 Task: Select Retail. Add to cart, from Office Depot OfficeMax_x000D_
 for 3390 Emily Renzelli Boulevard, San Francisco, California 94103, Cell Number 831-612-1938, following items : Duracell® Coppertop AA Alkaline Batteries, Pack Of 8 [SKU:395615]_x000D_
 - 2, Altec Lansing 2.0 Nanobuds Truly Wireless Earbuds Purple [SKU:6627015]_x000D_
 - 3, Really Useful Box® Plastic Storage Container w/ Built-In Handles & Snap Lid, 4L, CLR [SKU:550455]_x000D_
 - 2, Logitech® Wireless, Full Size Keyboard, BLK, Ambidextrous Optical Mouse [SKU:814395]_x000D_
 - 2, Office Depot® Purified Water, 16.9 Oz, Case Of 24 Bottles [SKU:5833190]_x000D_
 - 1
Action: Mouse moved to (618, 119)
Screenshot: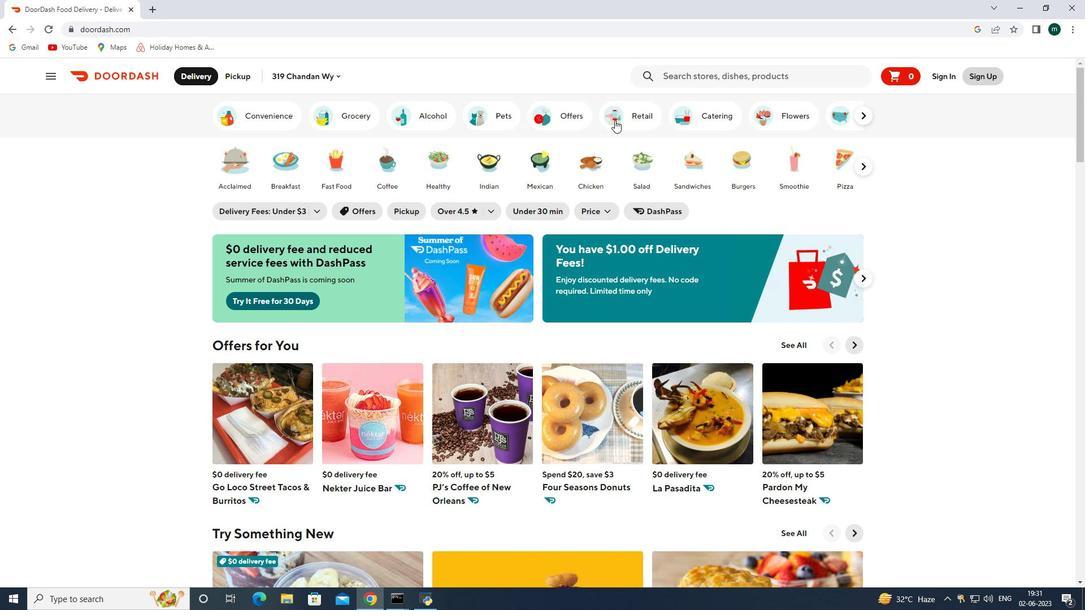 
Action: Mouse pressed left at (618, 119)
Screenshot: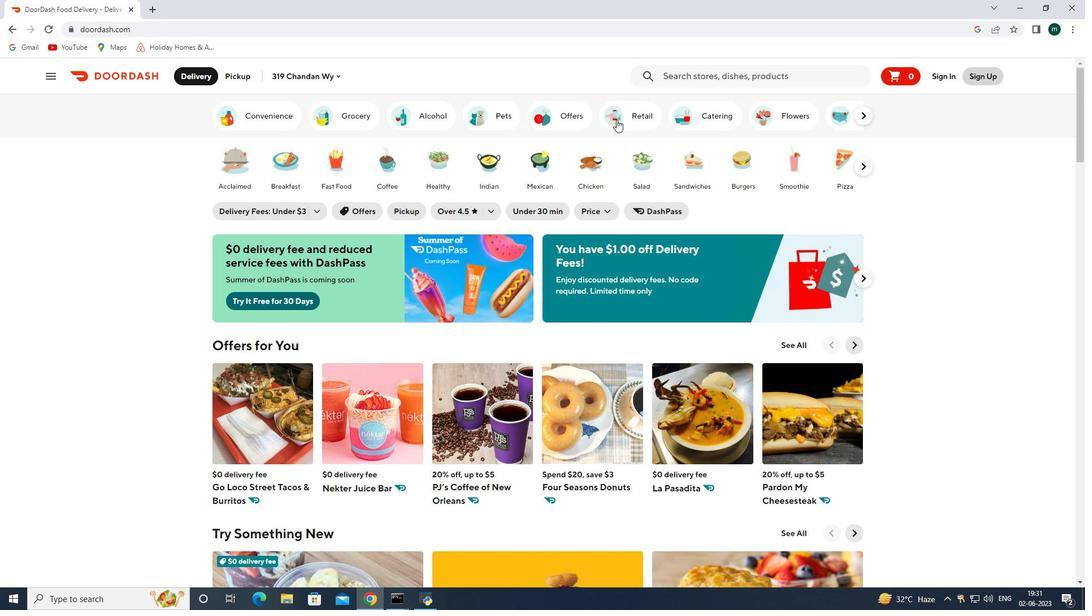 
Action: Mouse moved to (560, 363)
Screenshot: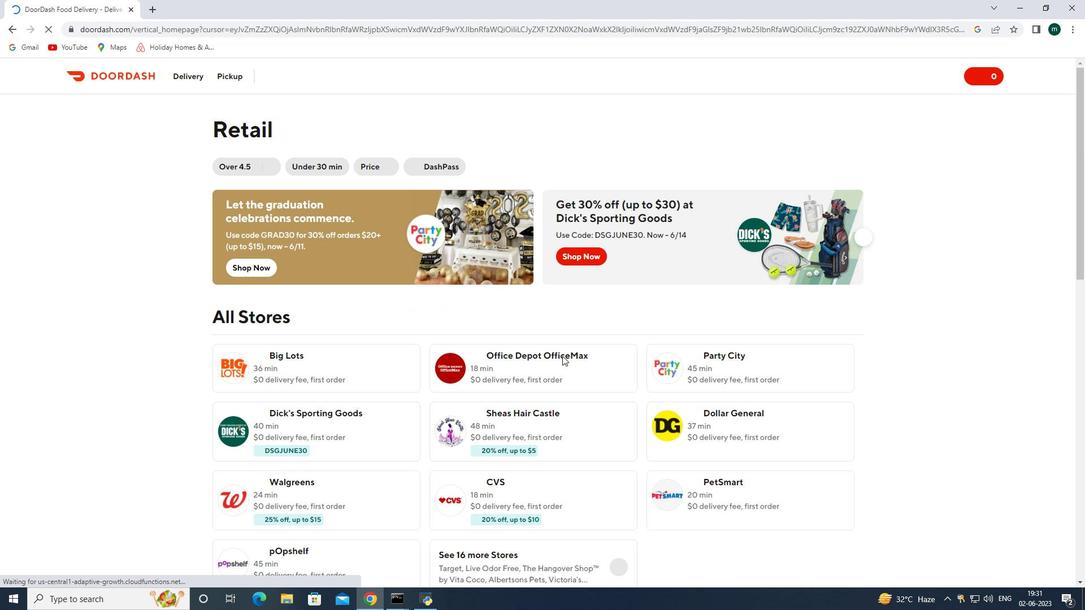
Action: Mouse pressed left at (560, 363)
Screenshot: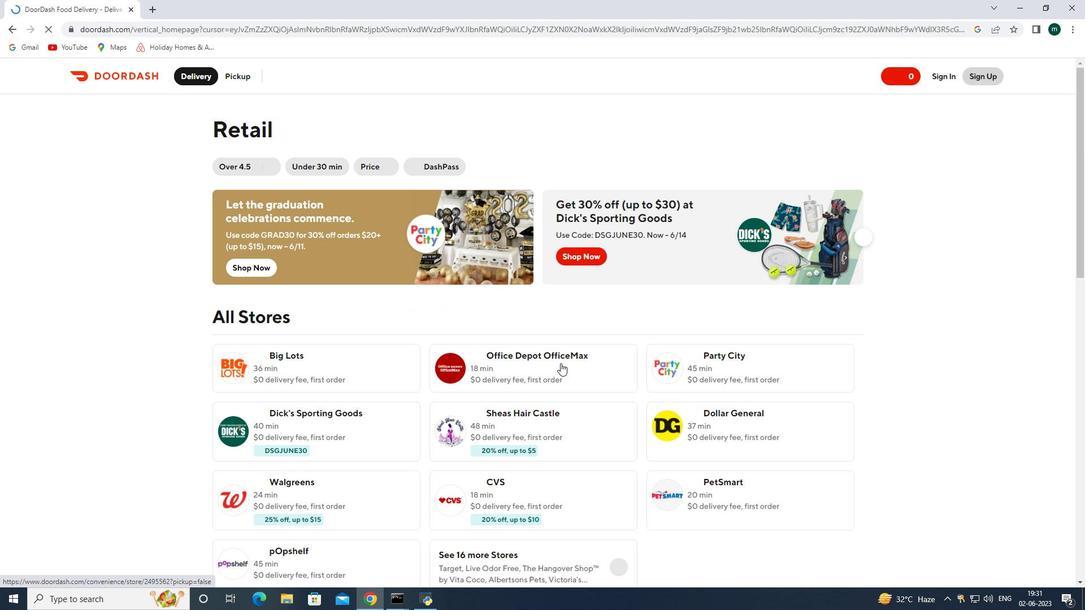 
Action: Mouse moved to (225, 75)
Screenshot: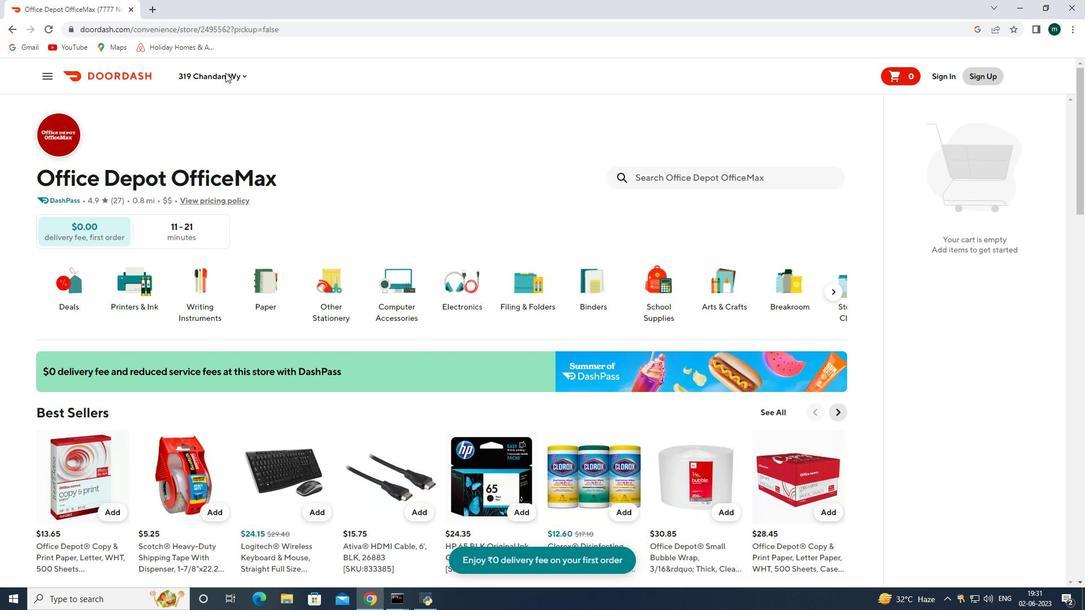 
Action: Mouse pressed left at (225, 75)
Screenshot: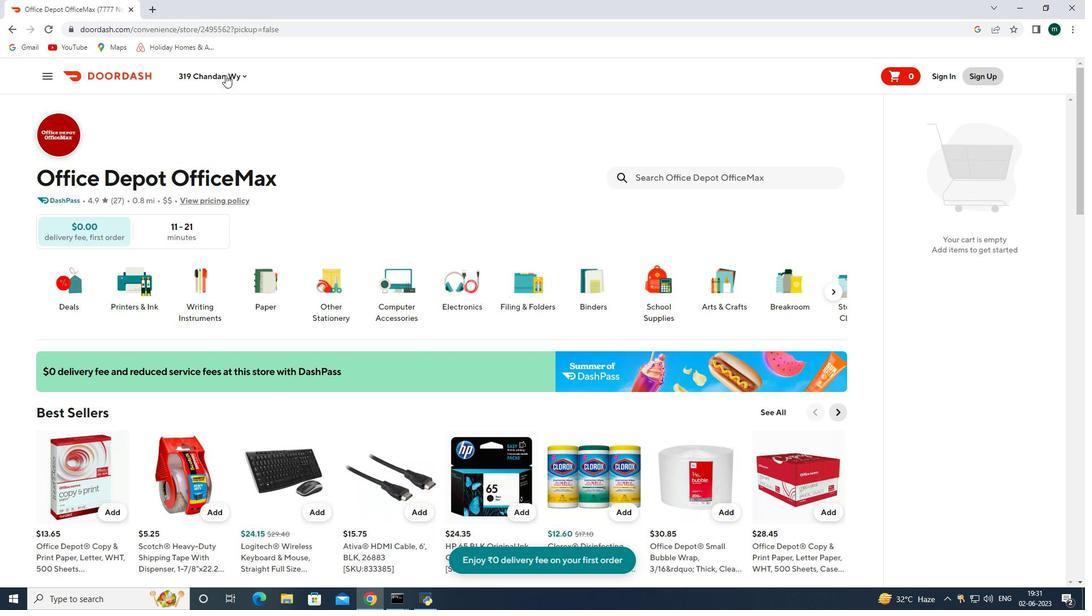 
Action: Mouse moved to (230, 119)
Screenshot: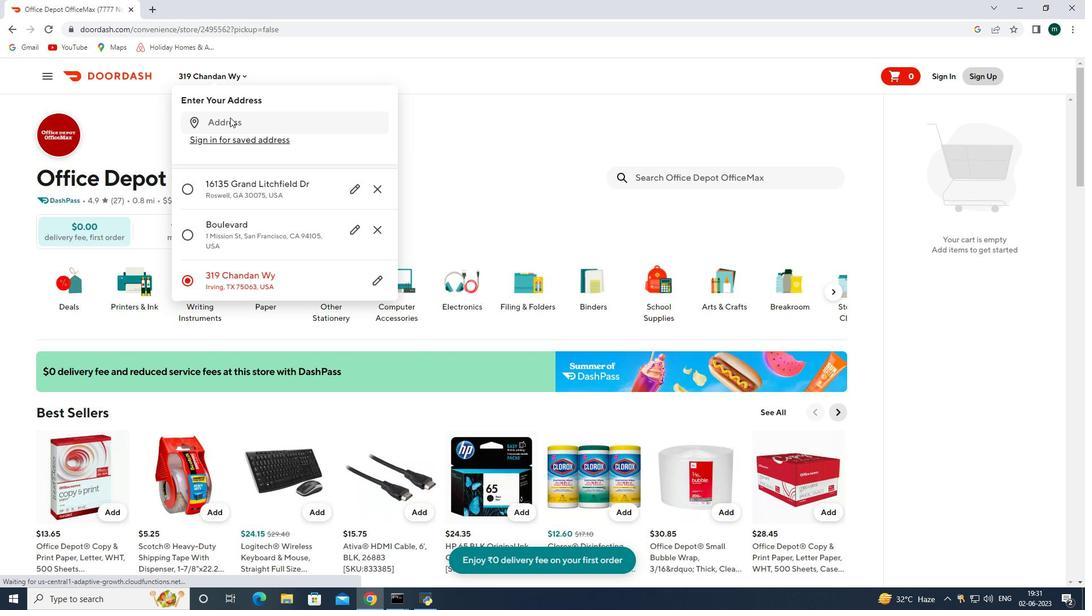 
Action: Mouse pressed left at (230, 119)
Screenshot: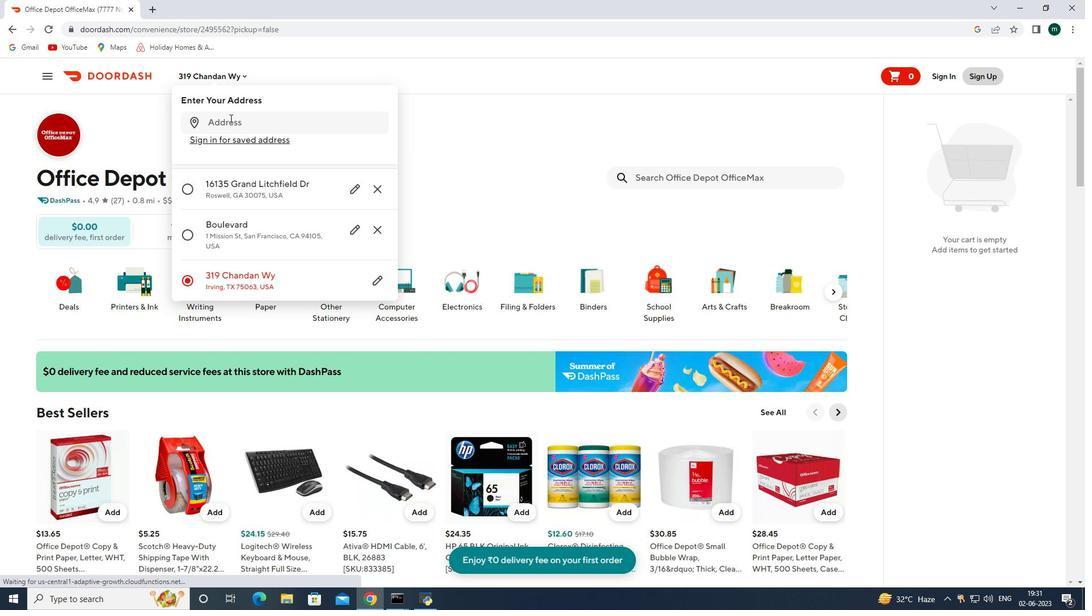 
Action: Key pressed 3390<Key.space>emily<Key.space>renzelli<Key.space>boulevard<Key.space>san<Key.space>francisco<Key.space>california<Key.space>94103<Key.enter>
Screenshot: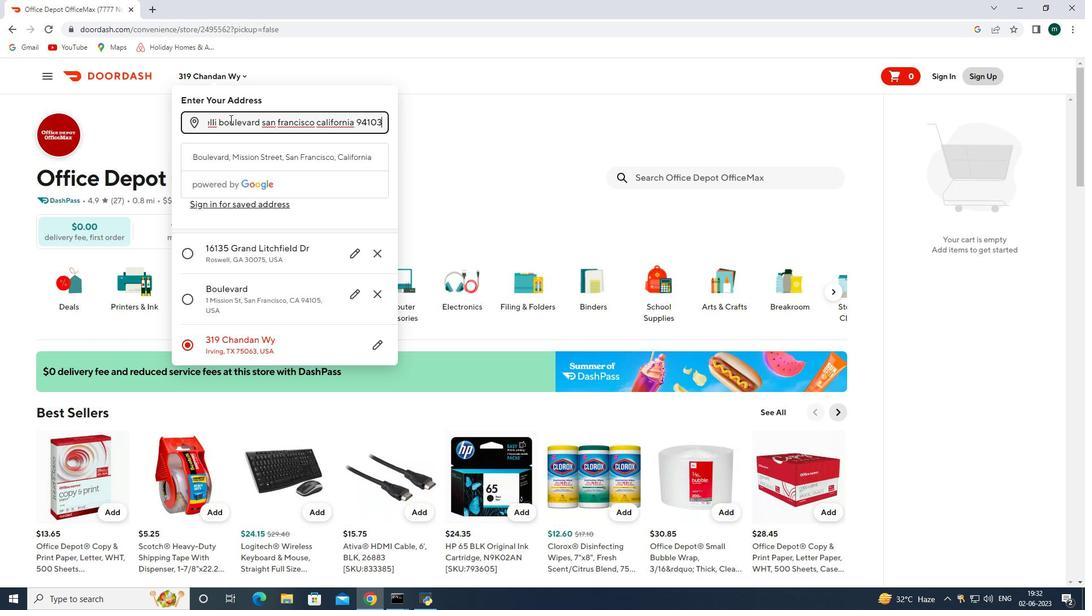 
Action: Mouse moved to (308, 378)
Screenshot: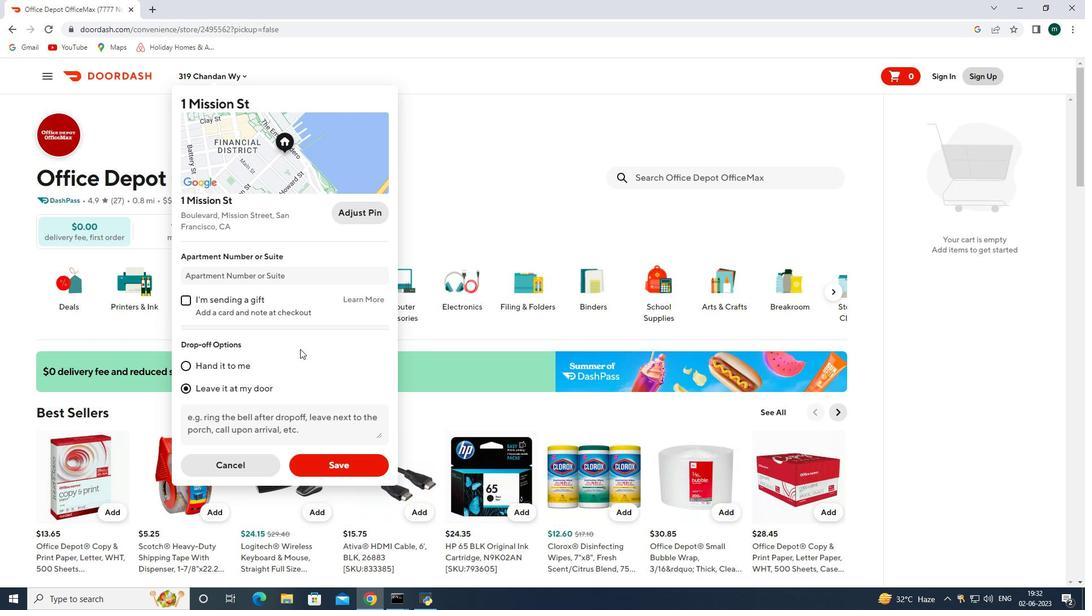 
Action: Mouse scrolled (308, 377) with delta (0, 0)
Screenshot: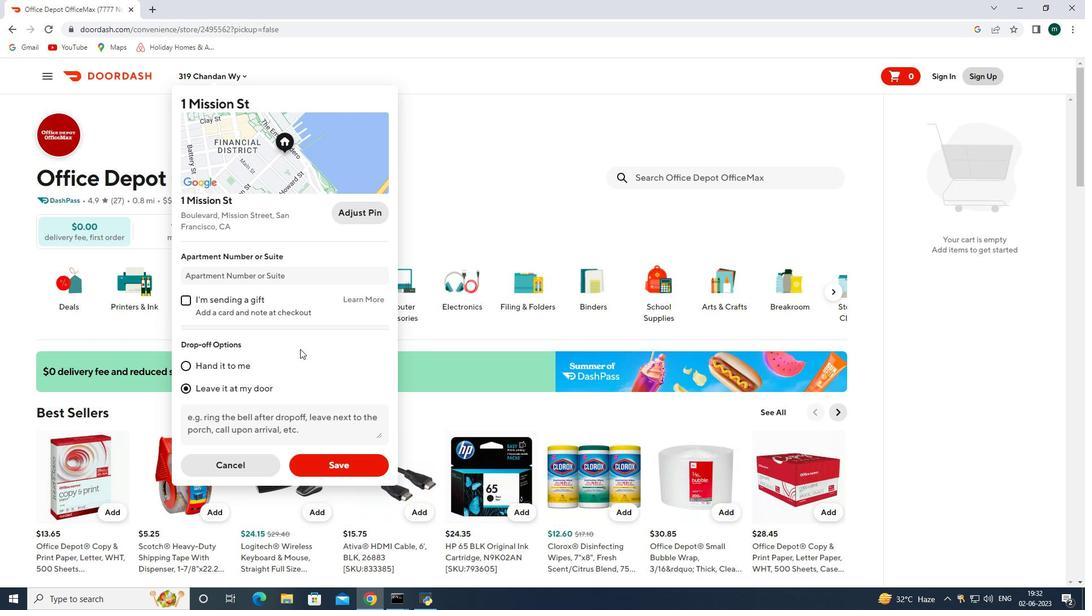 
Action: Mouse moved to (308, 386)
Screenshot: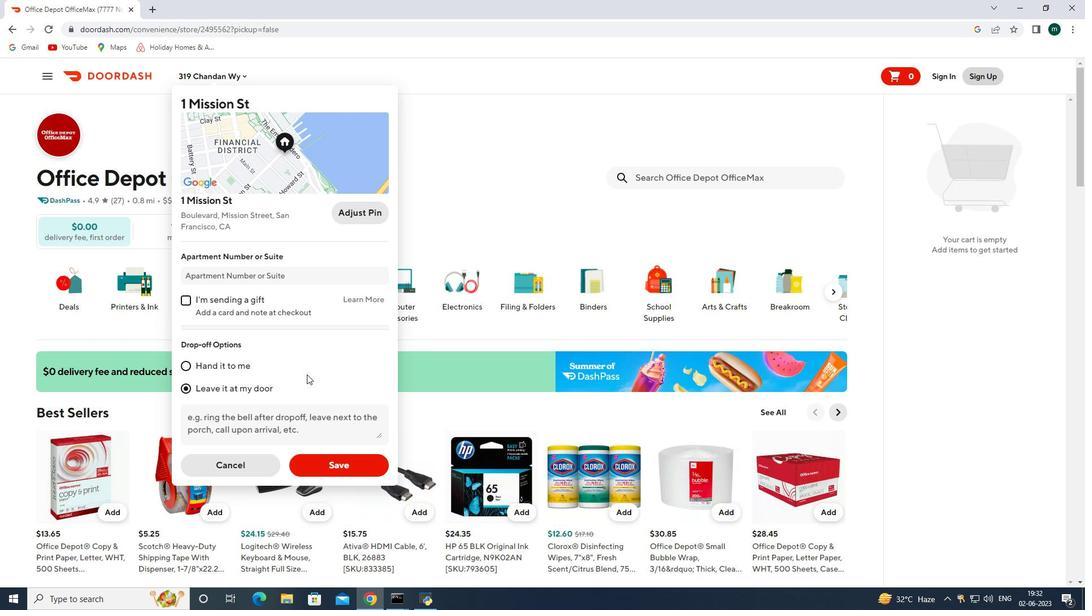 
Action: Mouse scrolled (308, 385) with delta (0, 0)
Screenshot: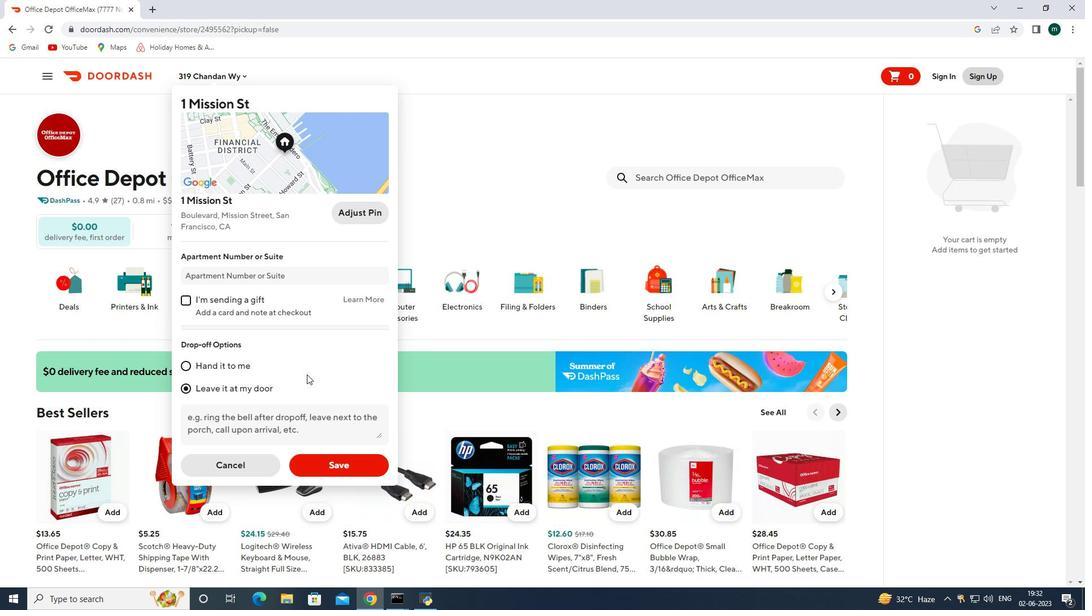 
Action: Mouse moved to (328, 459)
Screenshot: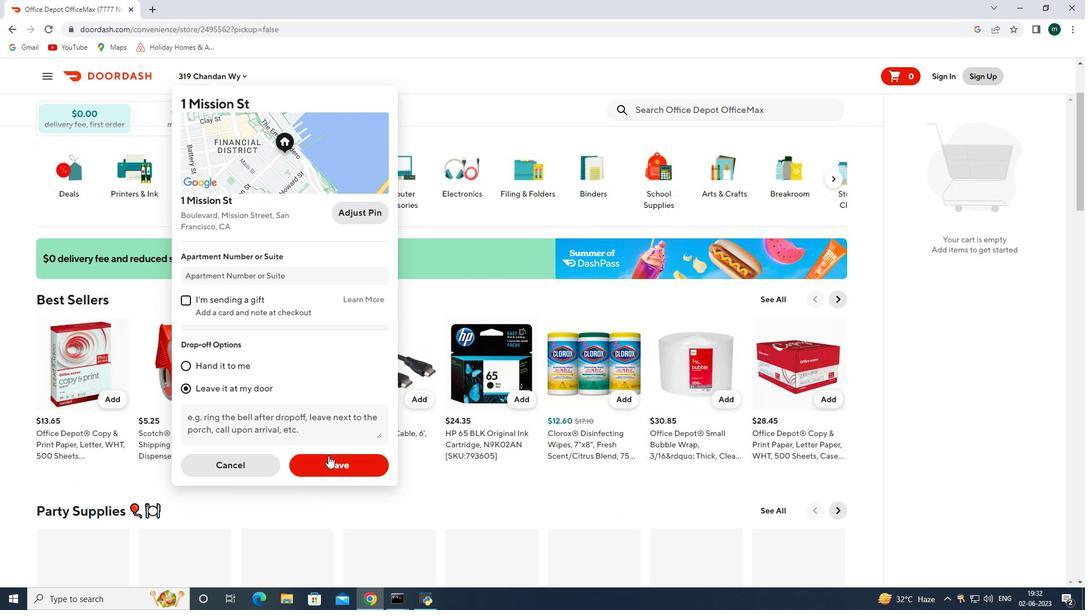 
Action: Mouse pressed left at (328, 459)
Screenshot: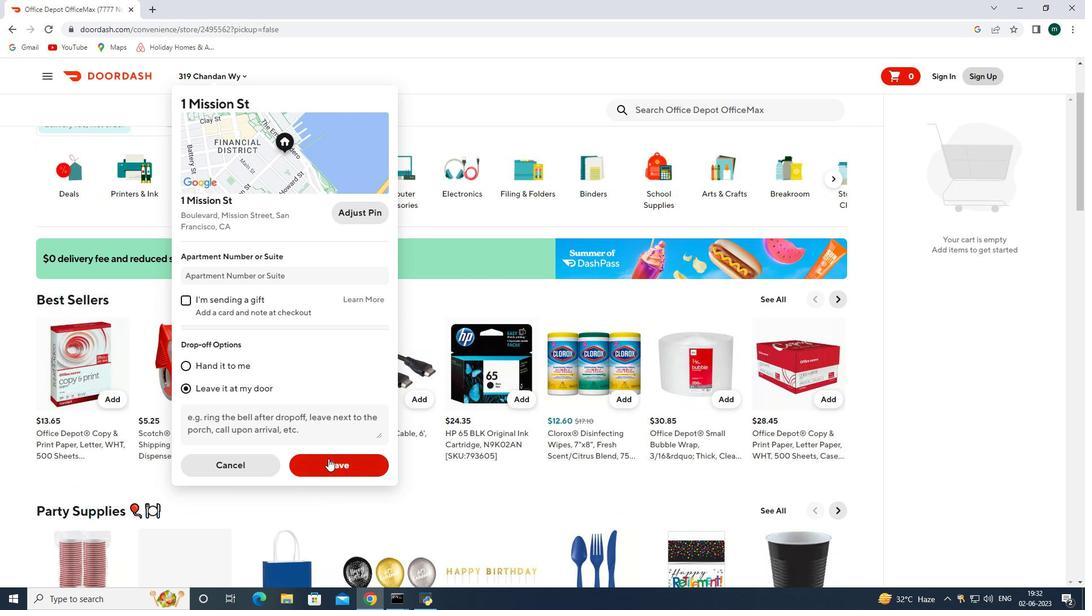 
Action: Mouse moved to (652, 111)
Screenshot: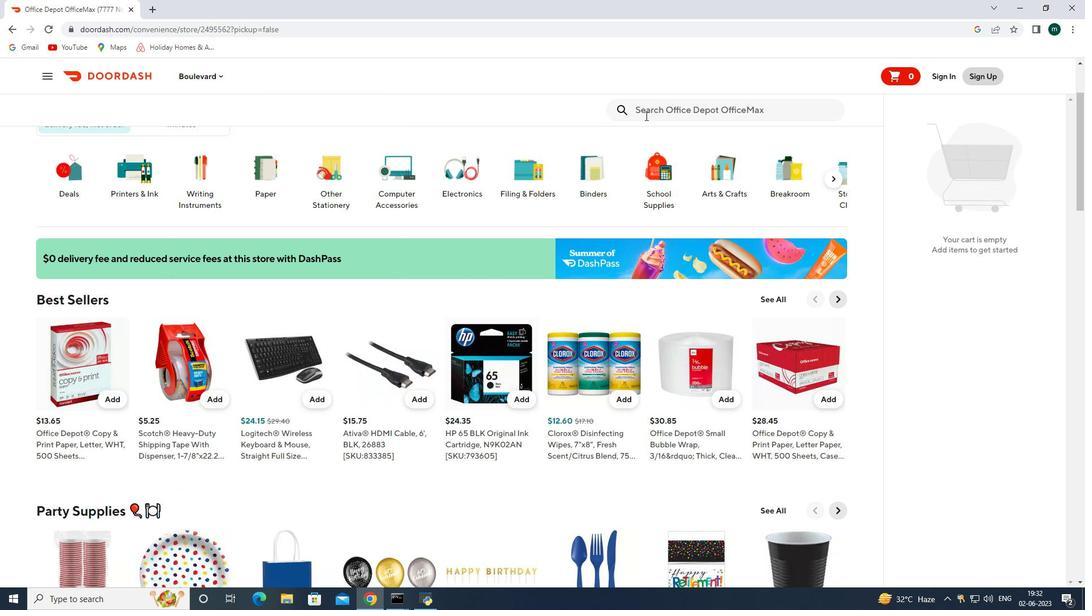 
Action: Mouse pressed left at (652, 111)
Screenshot: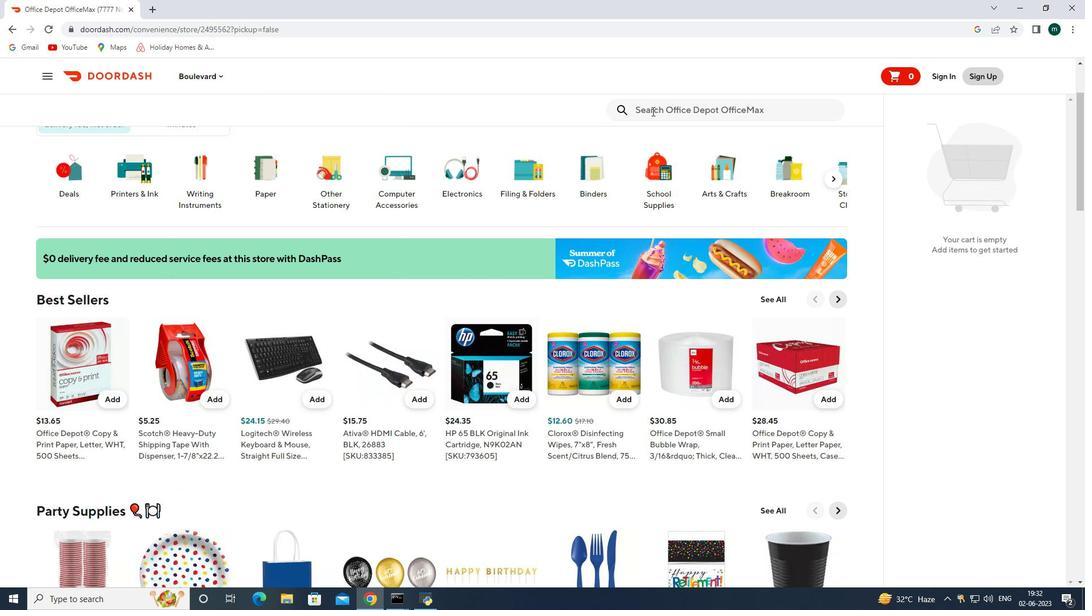 
Action: Key pressed duracell<Key.space>coppertop<Key.space>aa<Key.space>alkaline<Key.space>batteries<Key.space>pack<Key.space>of<Key.space>8<Key.enter>
Screenshot: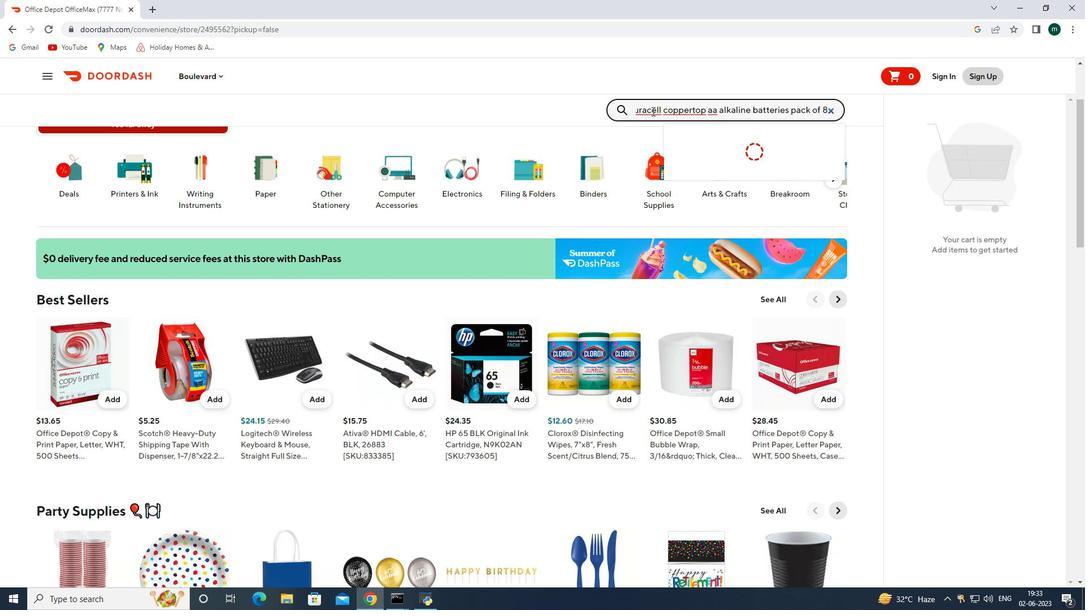
Action: Mouse moved to (113, 288)
Screenshot: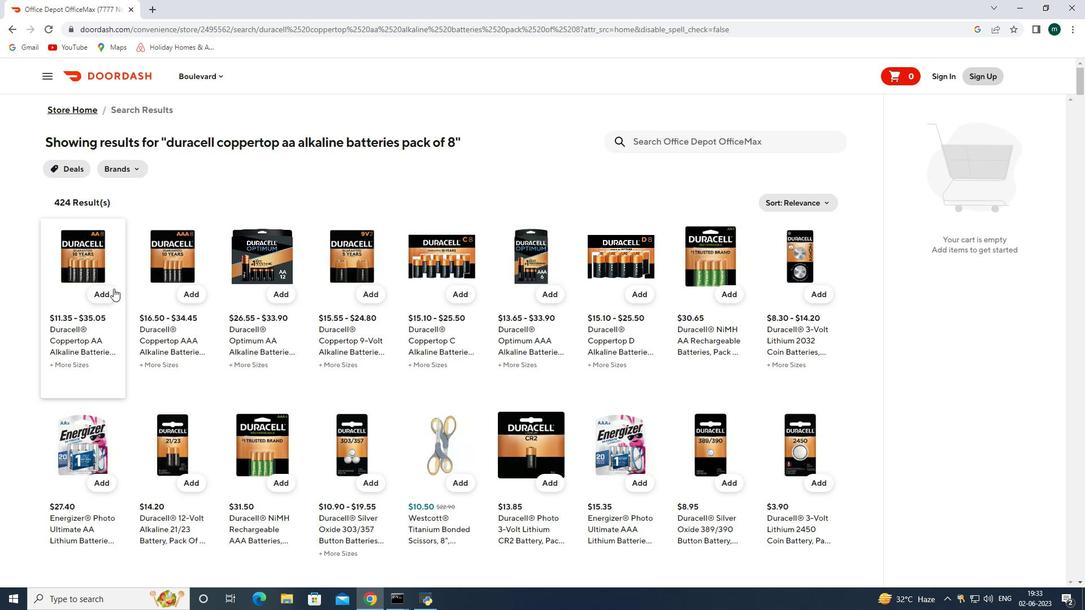 
Action: Mouse pressed left at (113, 288)
Screenshot: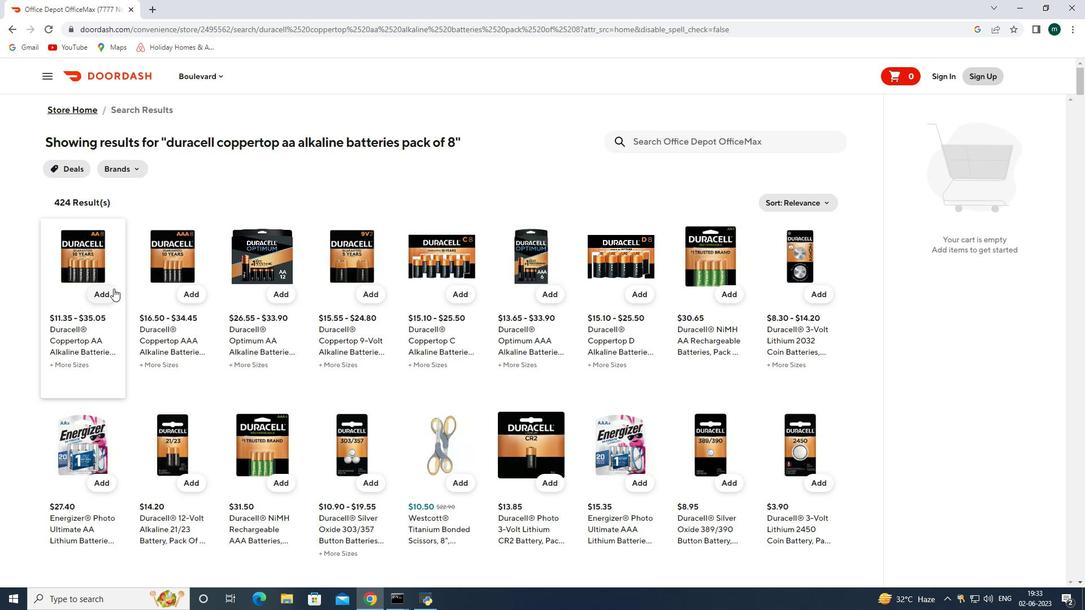 
Action: Mouse moved to (106, 292)
Screenshot: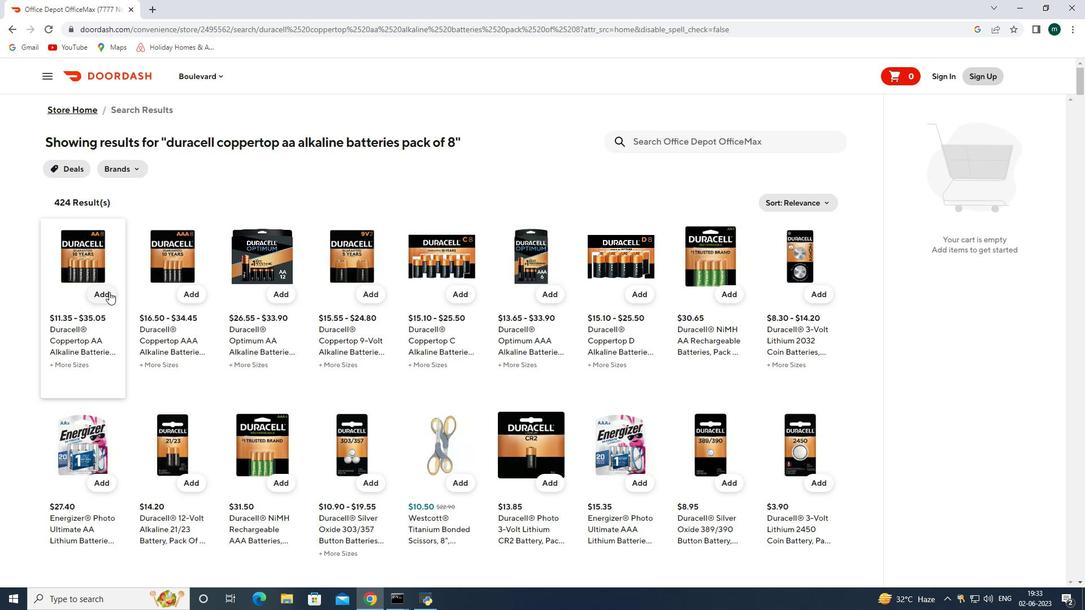 
Action: Mouse pressed left at (106, 292)
Screenshot: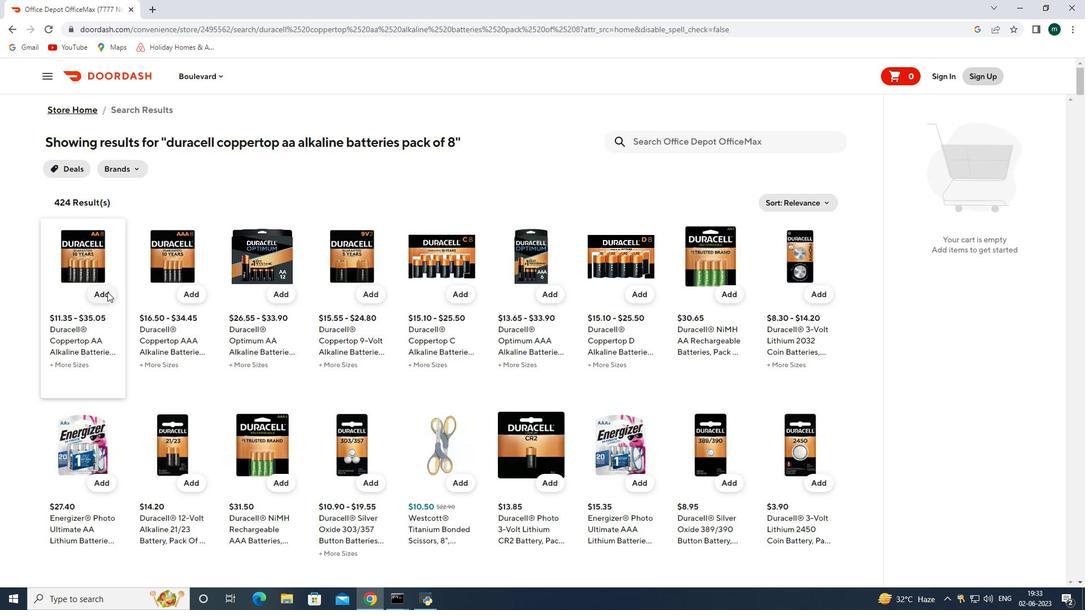 
Action: Mouse pressed left at (106, 292)
Screenshot: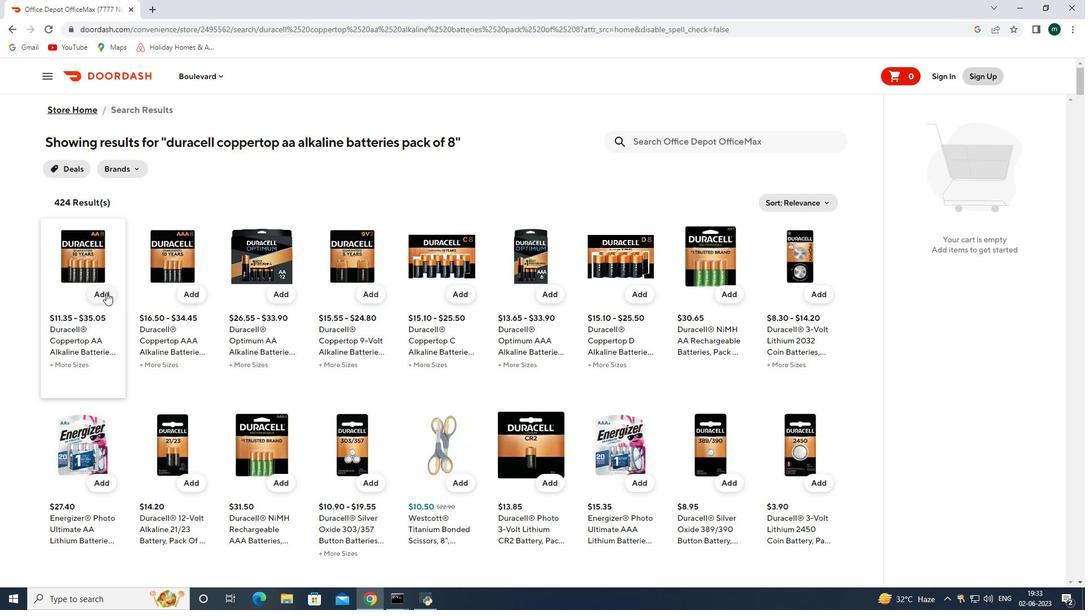 
Action: Mouse moved to (771, 563)
Screenshot: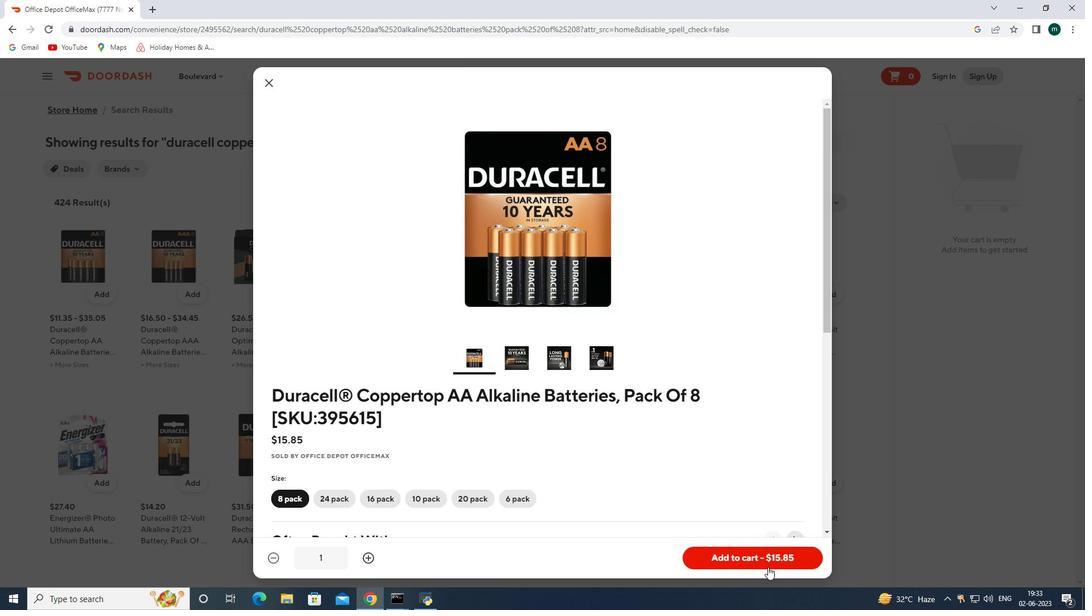
Action: Mouse pressed left at (771, 563)
Screenshot: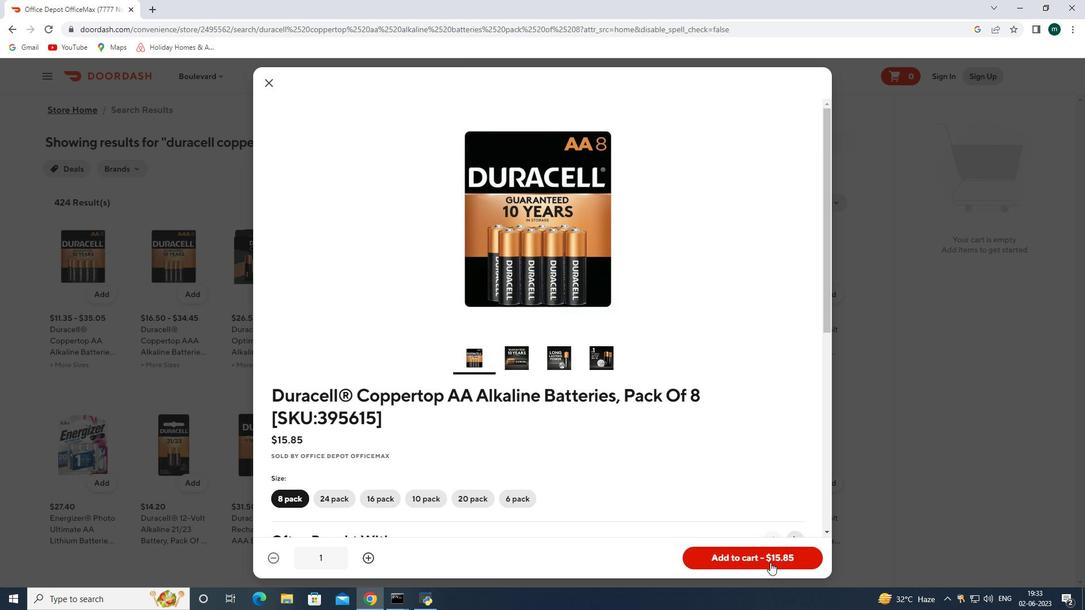 
Action: Mouse moved to (1044, 195)
Screenshot: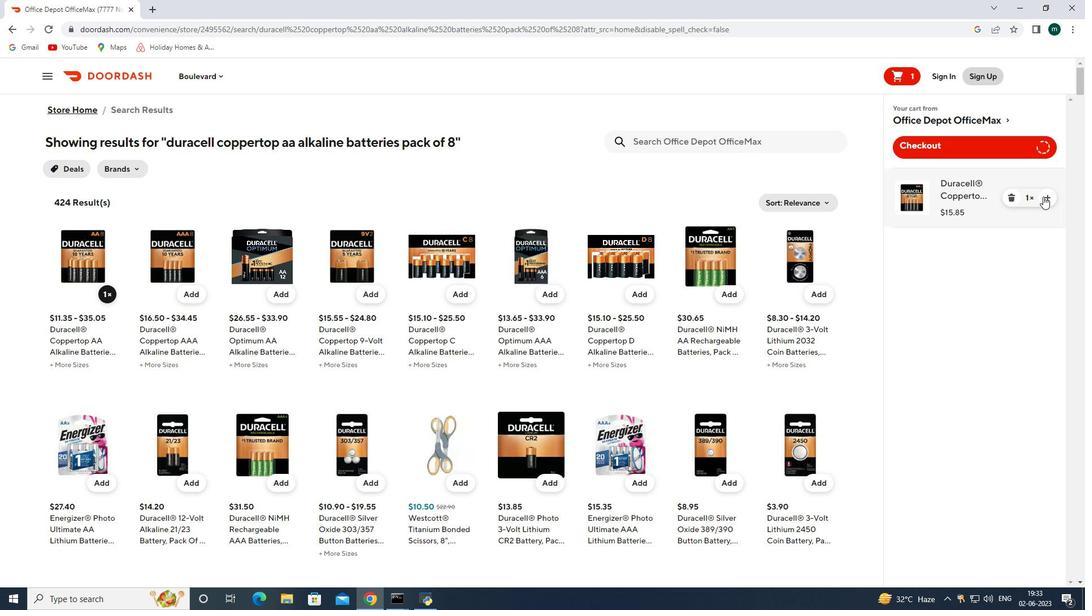 
Action: Mouse pressed left at (1044, 195)
Screenshot: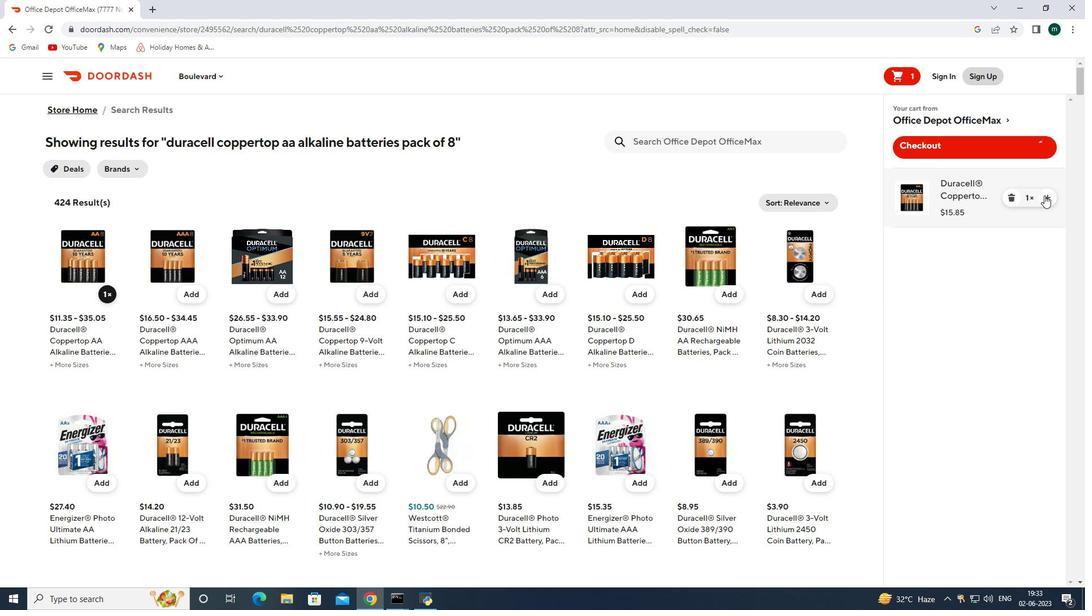 
Action: Mouse moved to (683, 141)
Screenshot: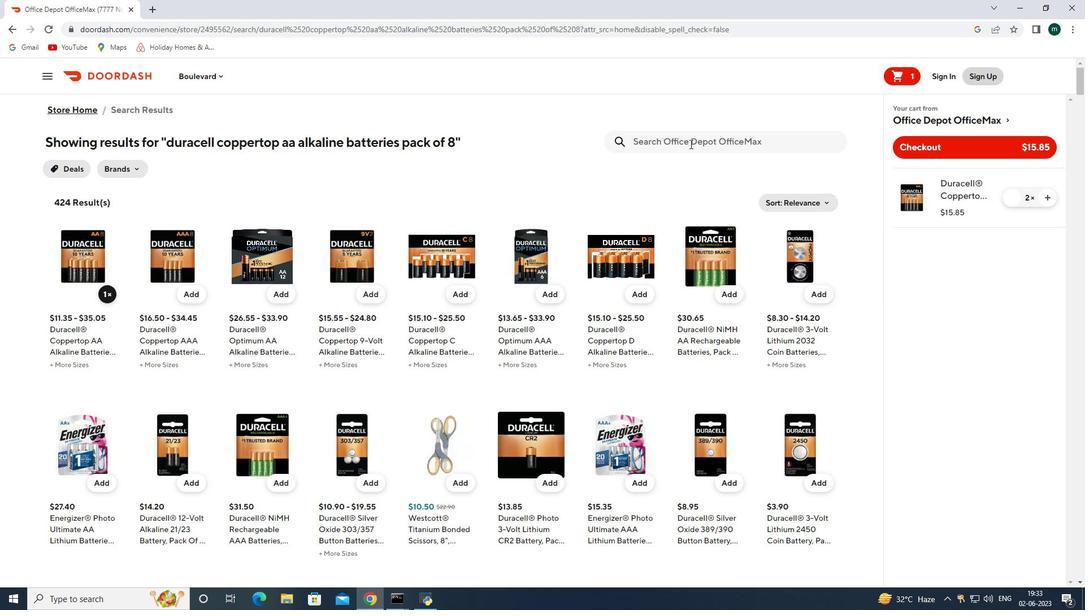 
Action: Mouse pressed left at (683, 141)
Screenshot: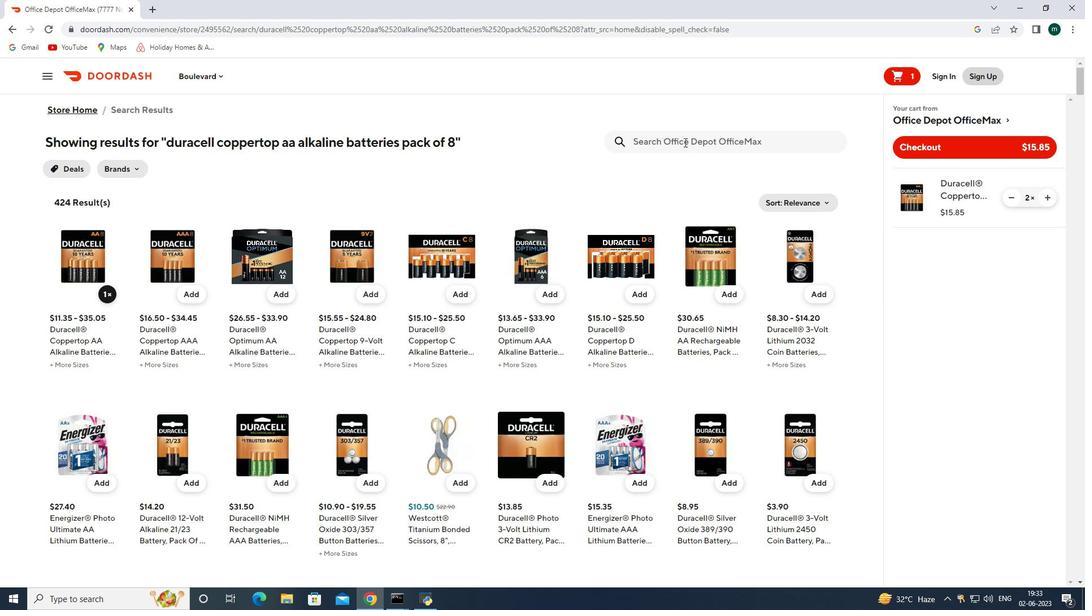 
Action: Key pressed altec<Key.space>lansing<Key.space>2.0<Key.space>nanobuds<Key.space>truly<Key.space>wireless<Key.space>earbuds<Key.space>purplr<Key.enter>
Screenshot: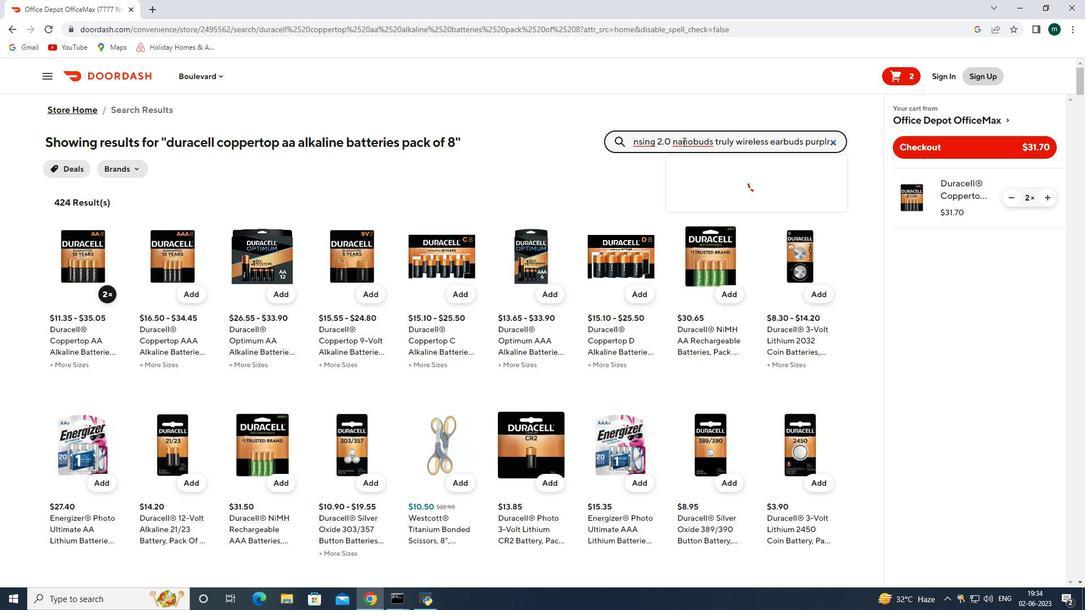 
Action: Mouse moved to (110, 294)
Screenshot: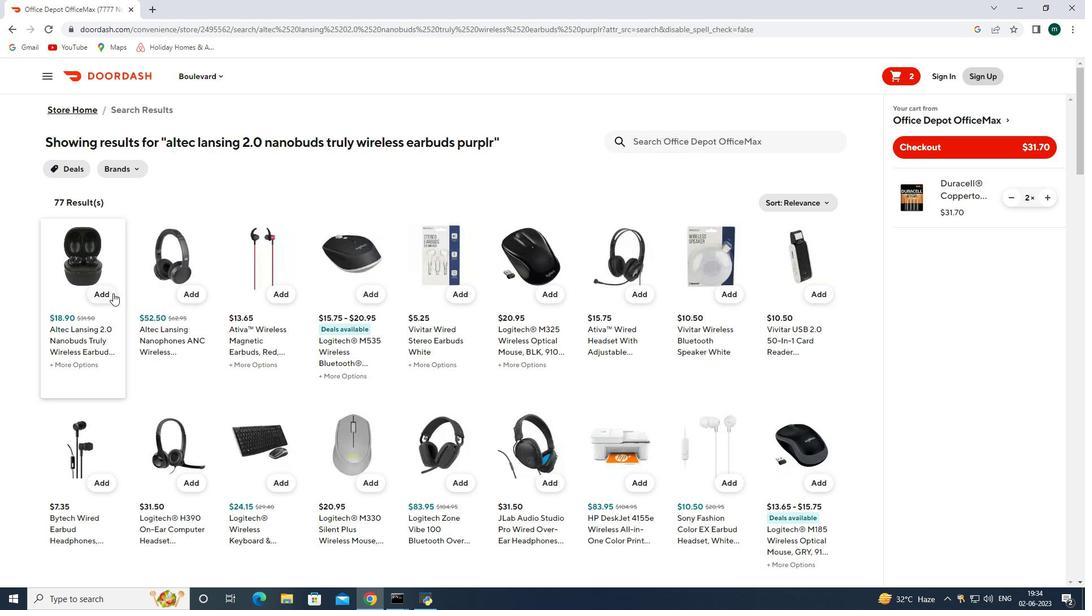 
Action: Mouse pressed left at (110, 294)
Screenshot: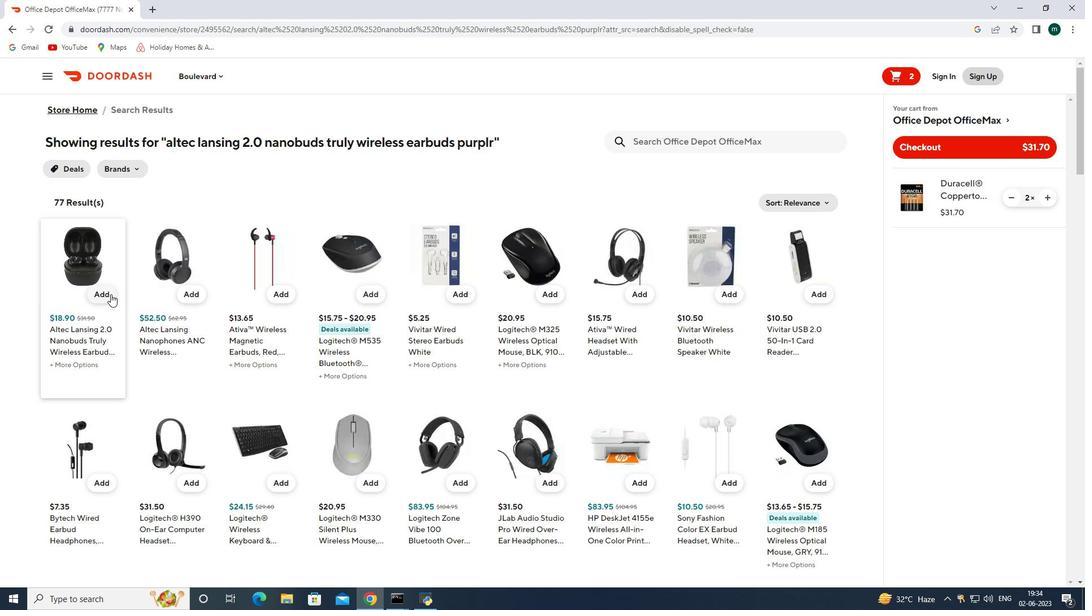 
Action: Mouse moved to (727, 554)
Screenshot: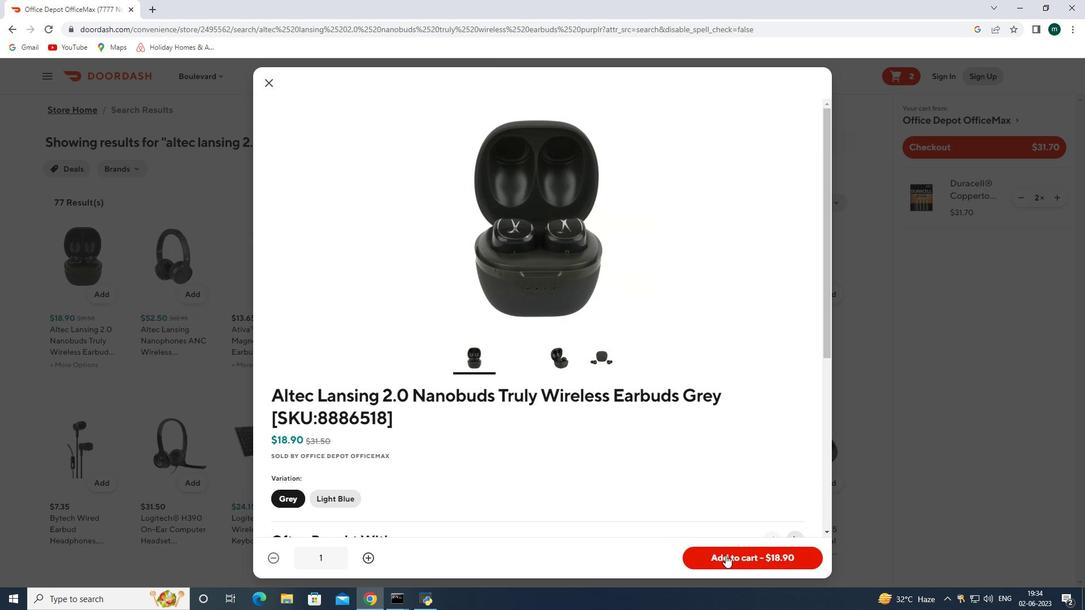 
Action: Mouse pressed left at (727, 554)
Screenshot: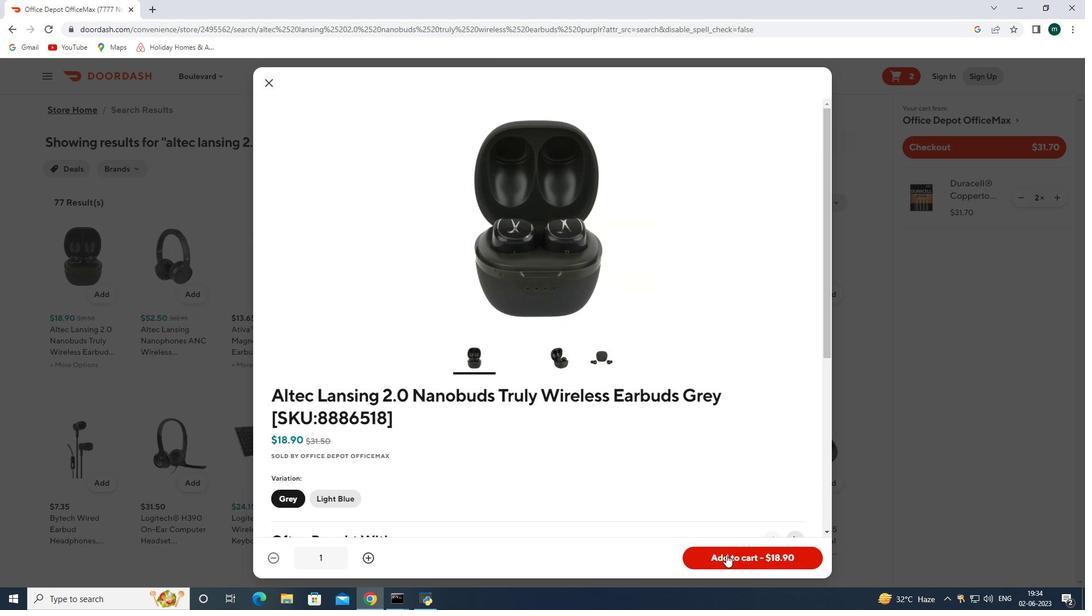
Action: Mouse moved to (1051, 253)
Screenshot: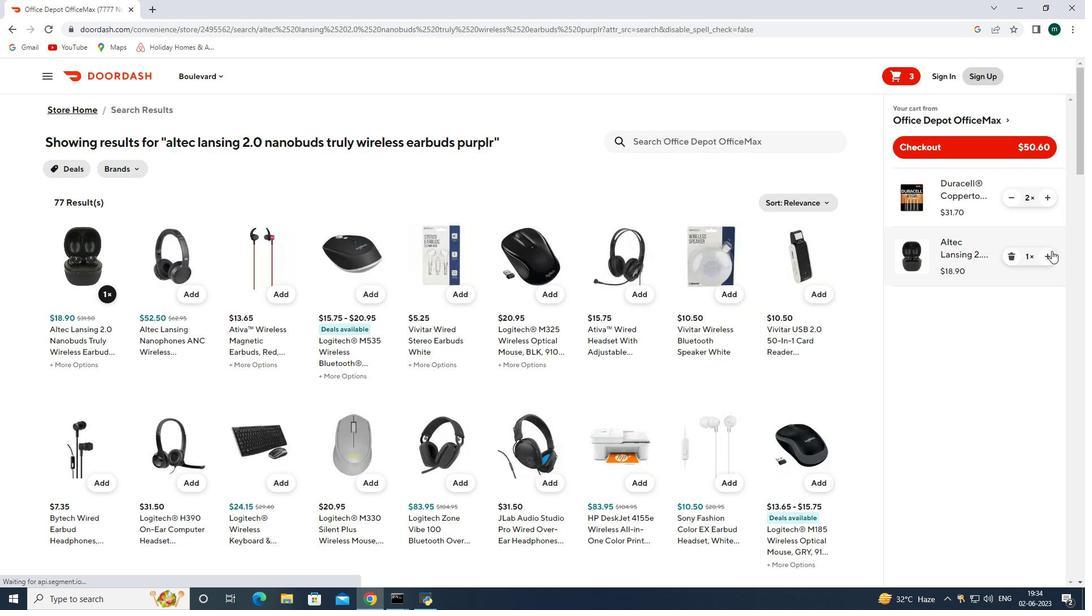 
Action: Mouse pressed left at (1051, 253)
Screenshot: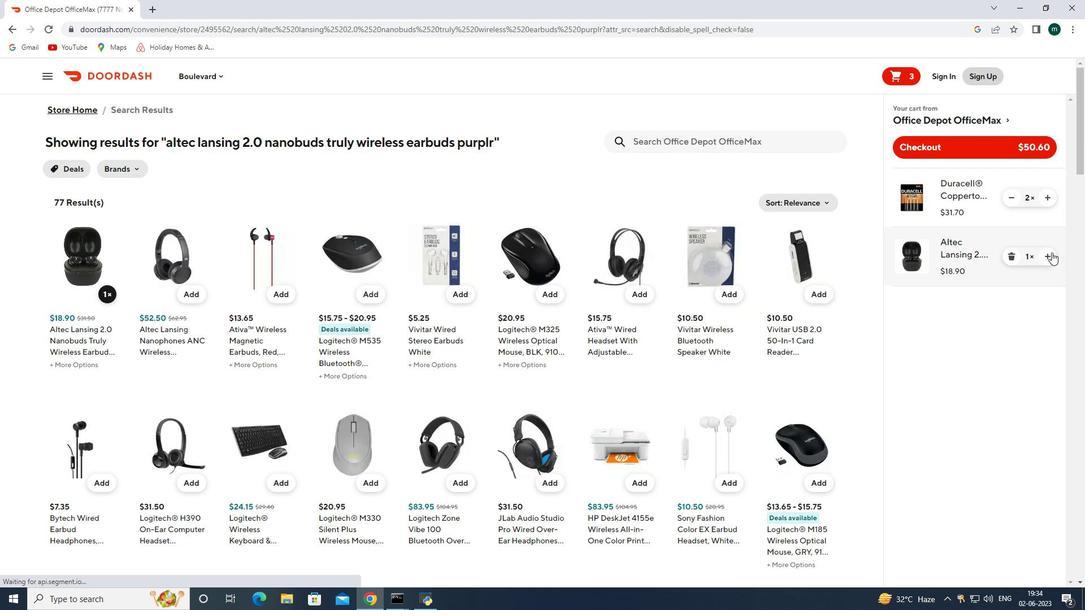 
Action: Mouse pressed left at (1051, 253)
Screenshot: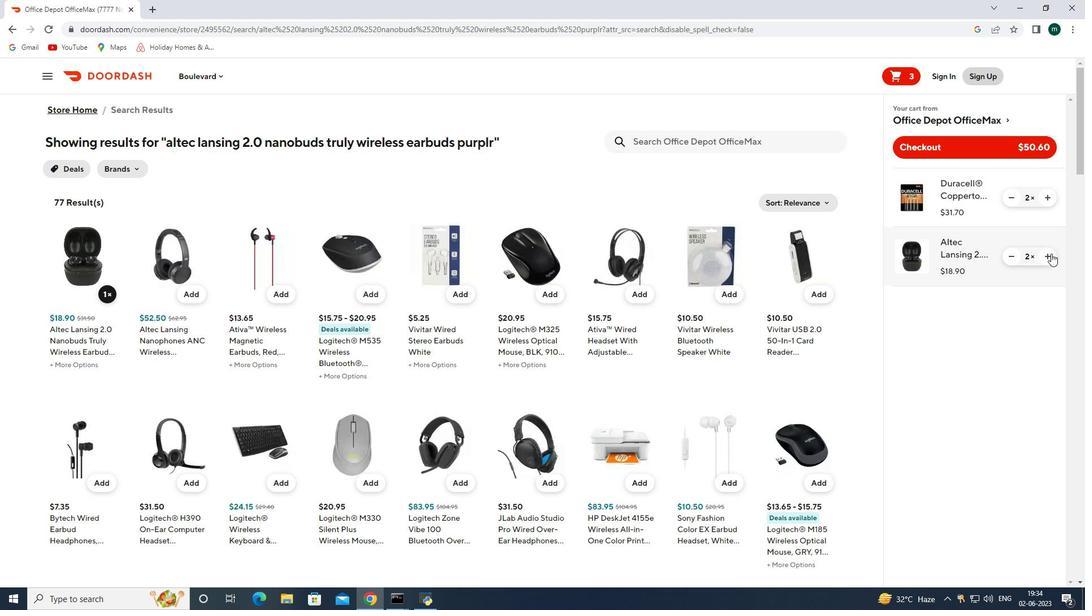 
Action: Mouse moved to (647, 143)
Screenshot: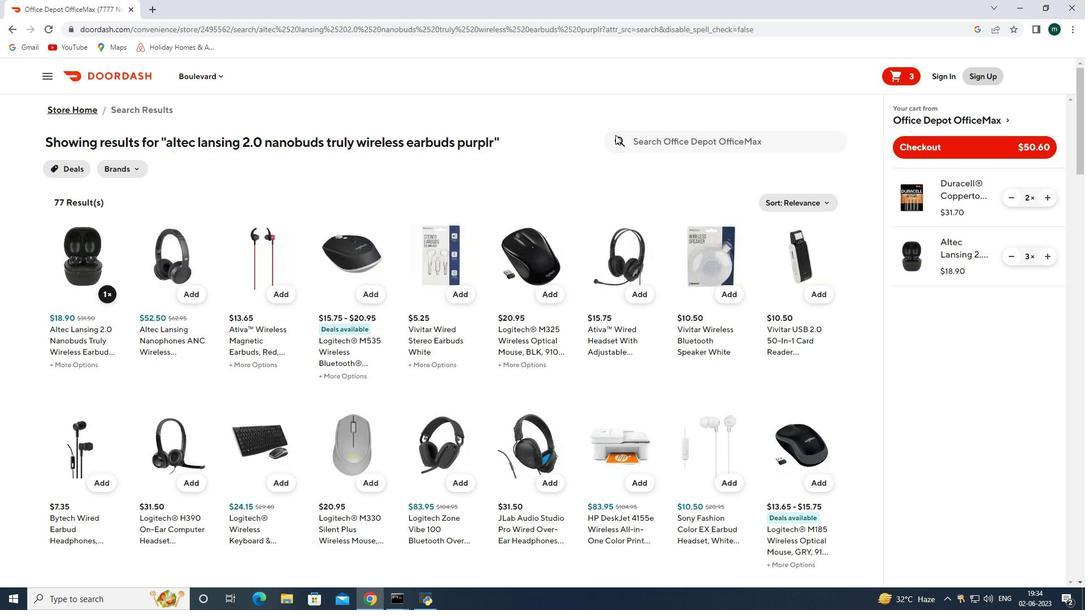 
Action: Mouse pressed left at (647, 143)
Screenshot: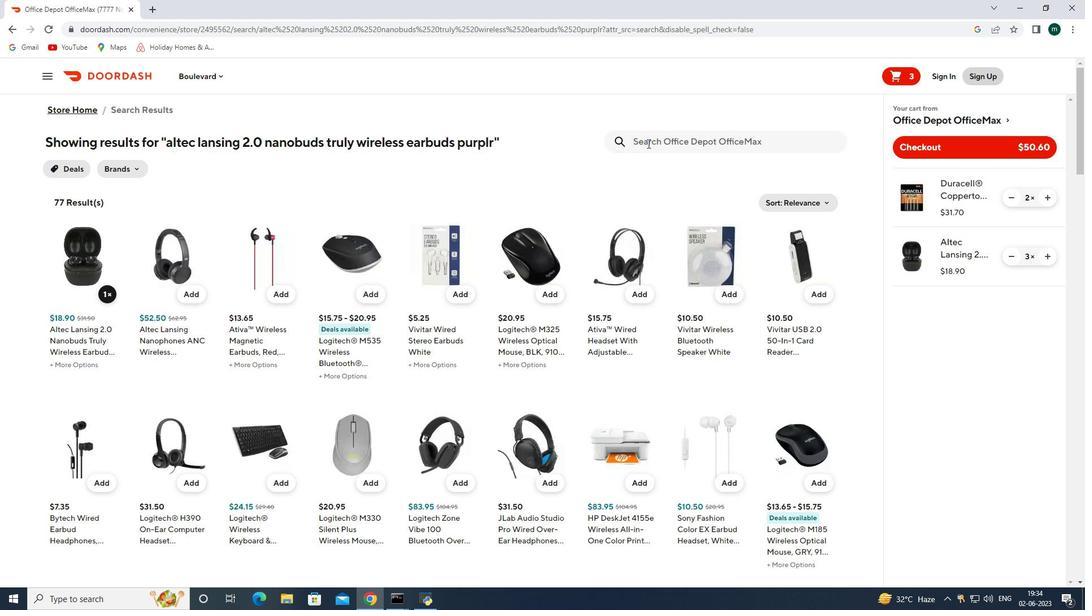 
Action: Key pressed really<Key.space>useful<Key.space>box<Key.space>plastic<Key.space>str<Key.backspace>orage<Key.space>conti<Key.backspace>ainer<Key.space>w<Key.space>bultin<Key.space>handls<Key.backspace>es<Key.space>and<Key.space>snap<Key.space>lid<Key.space>4l<Key.space>clr<Key.space><Key.enter>
Screenshot: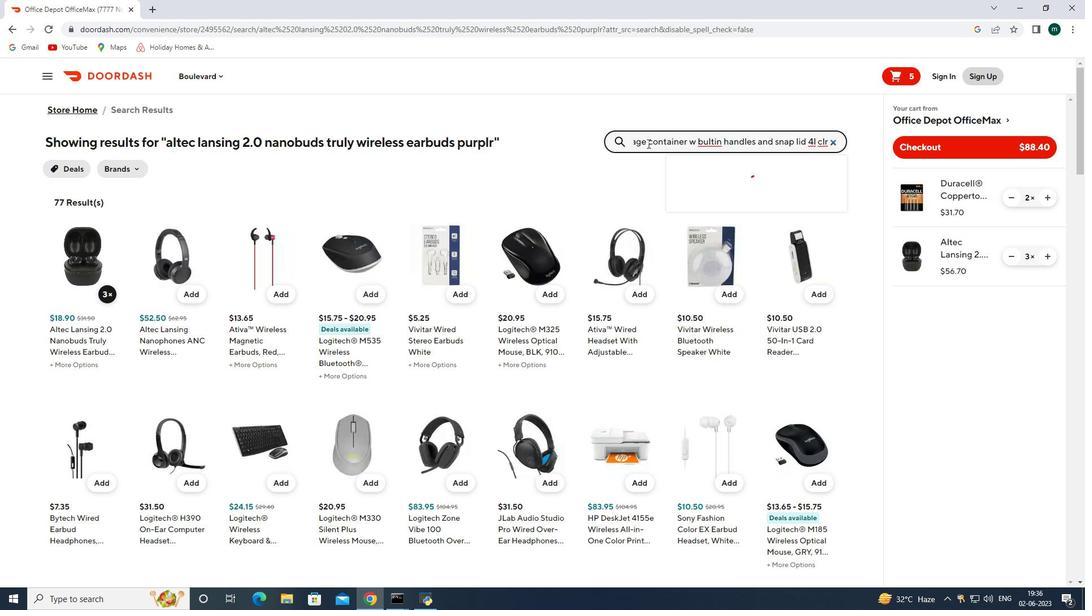 
Action: Mouse moved to (105, 306)
Screenshot: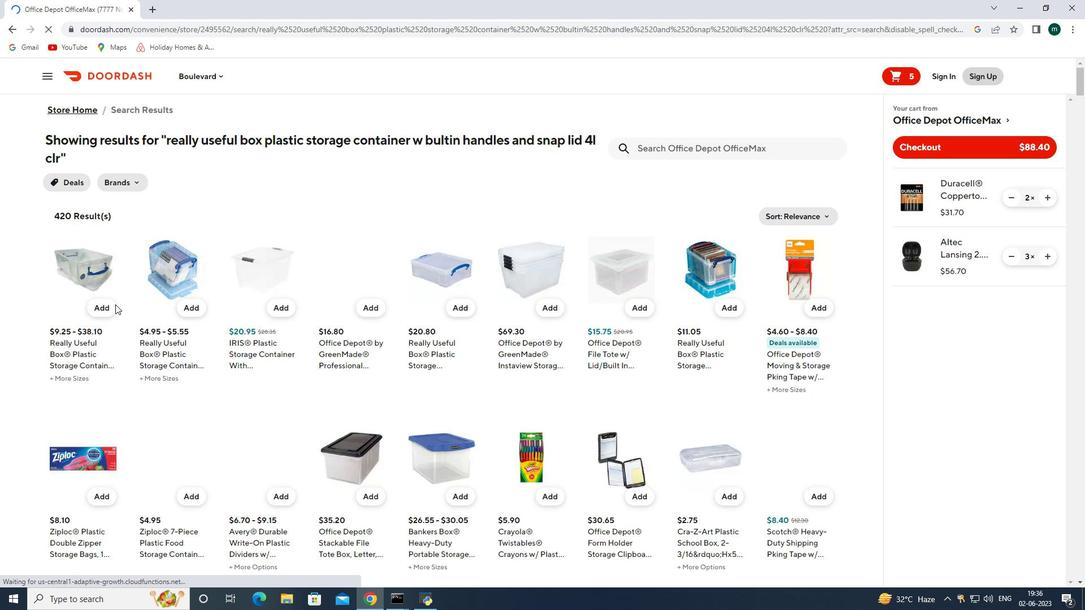 
Action: Mouse pressed left at (105, 306)
Screenshot: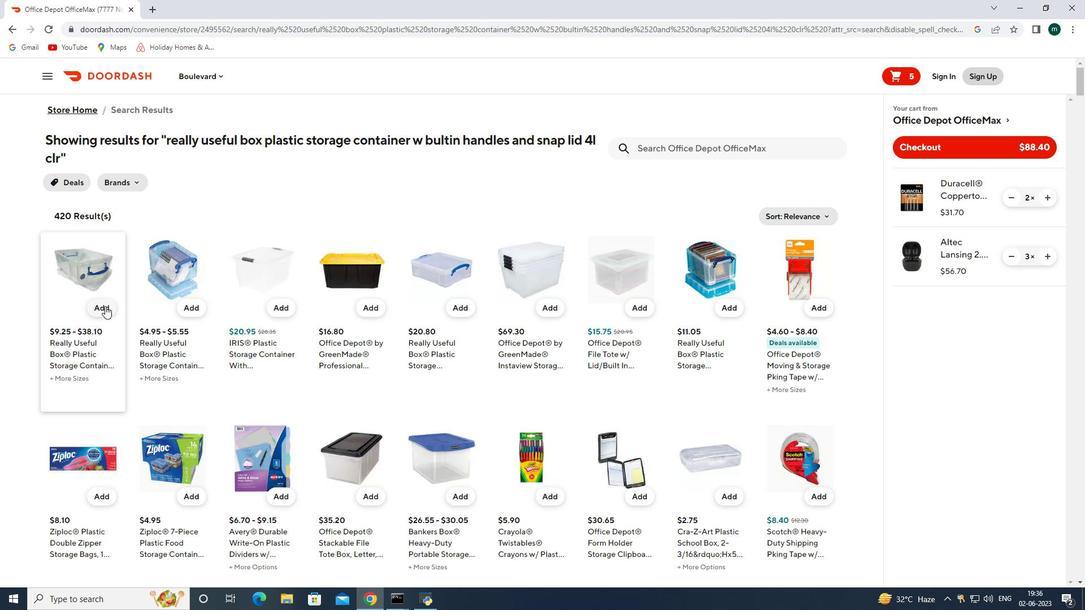 
Action: Mouse moved to (751, 553)
Screenshot: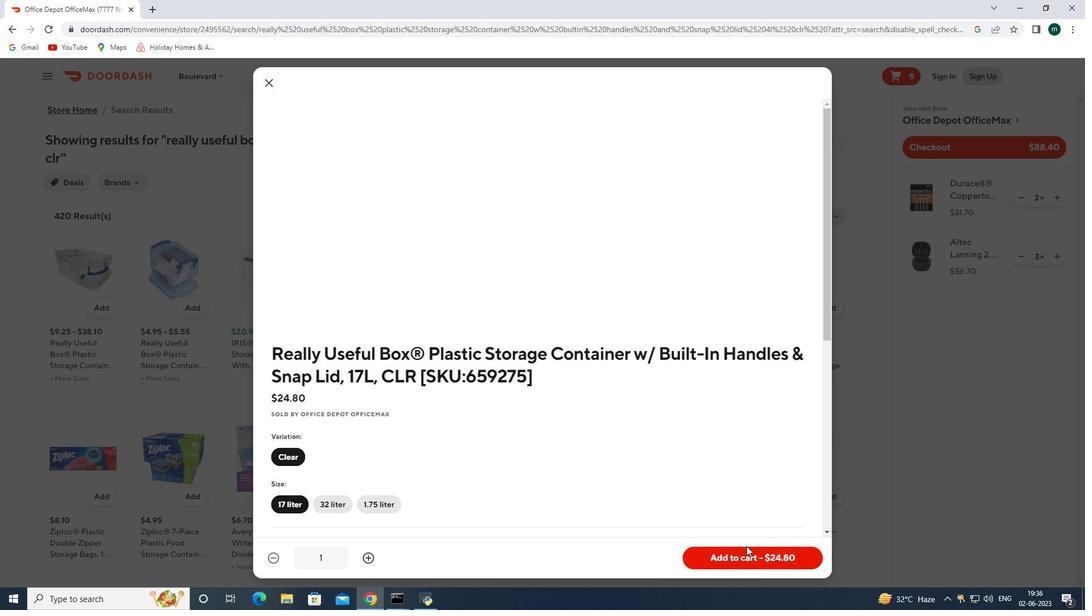 
Action: Mouse pressed left at (751, 553)
Screenshot: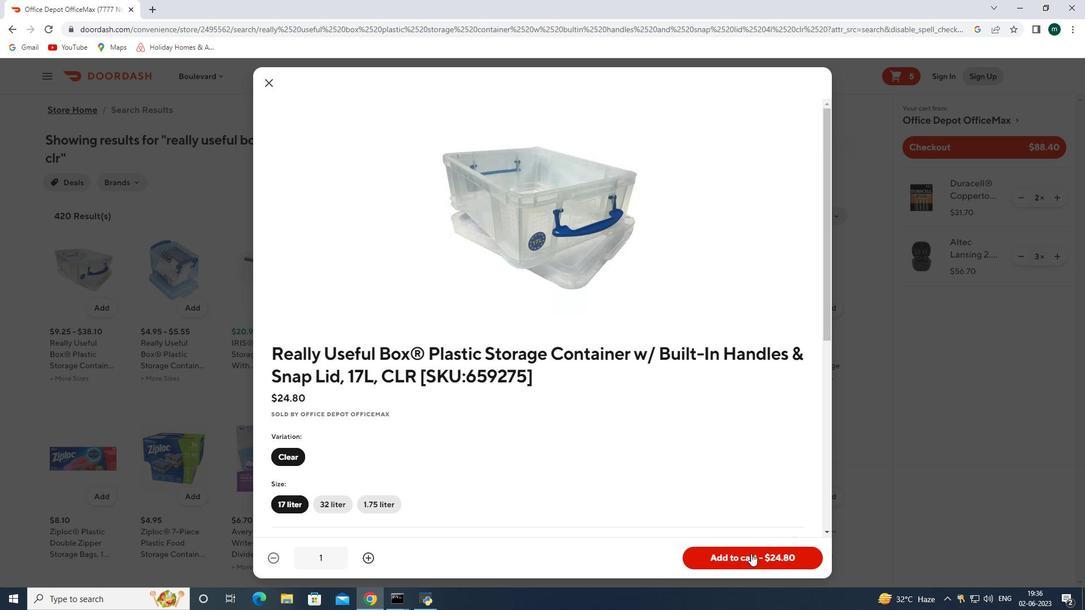 
Action: Mouse moved to (1048, 318)
Screenshot: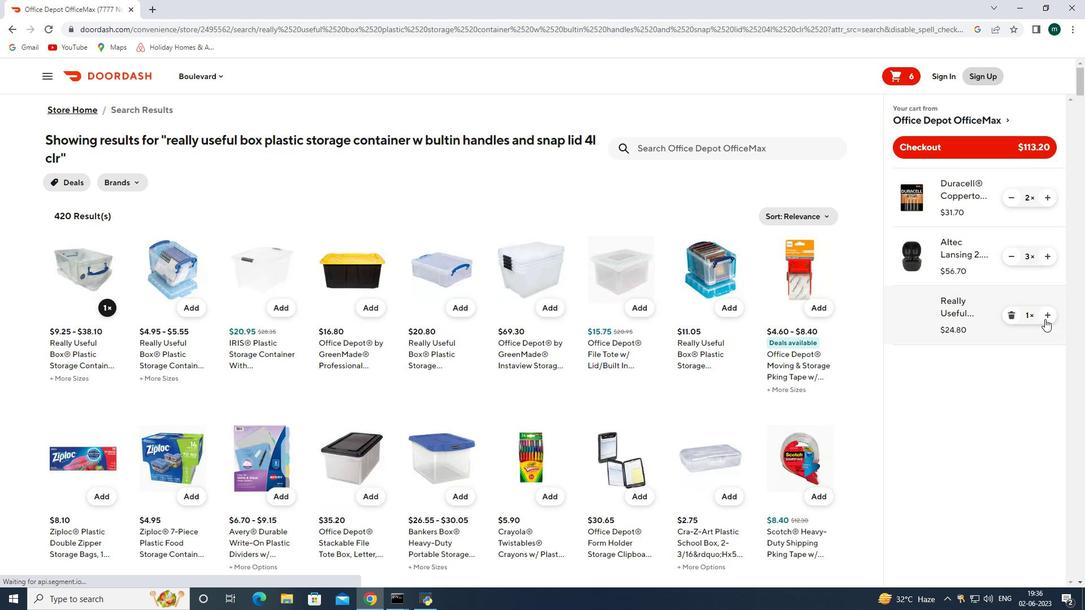 
Action: Mouse pressed left at (1048, 318)
Screenshot: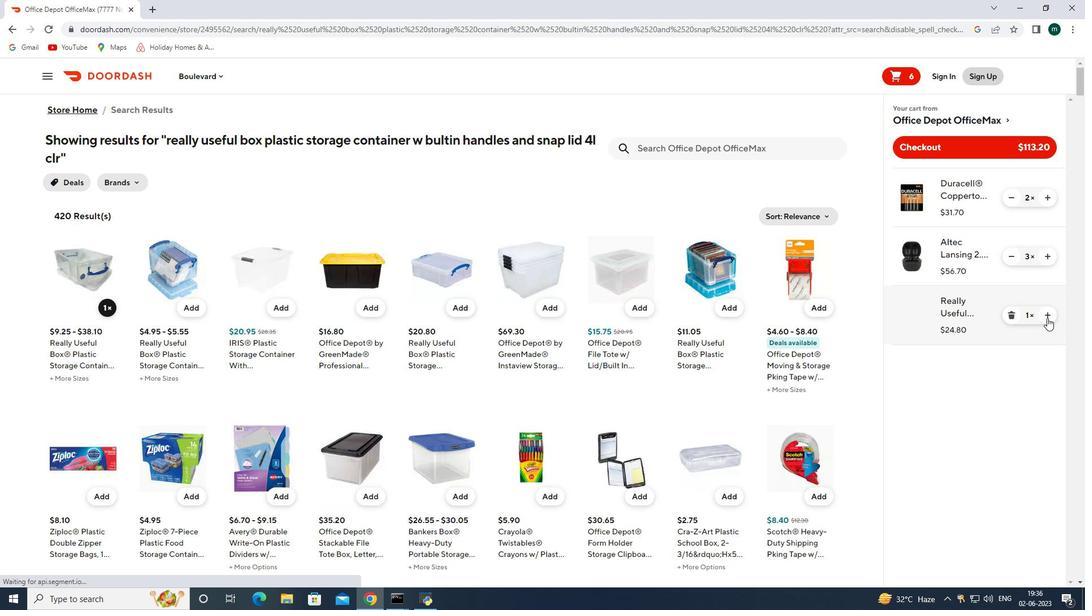 
Action: Mouse moved to (643, 150)
Screenshot: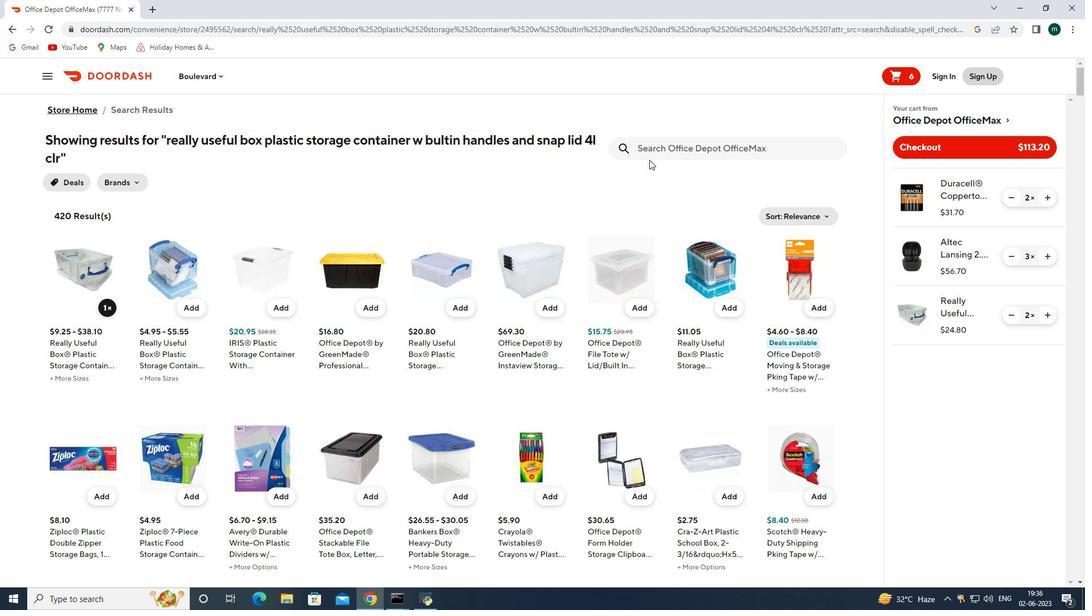 
Action: Mouse pressed left at (643, 150)
Screenshot: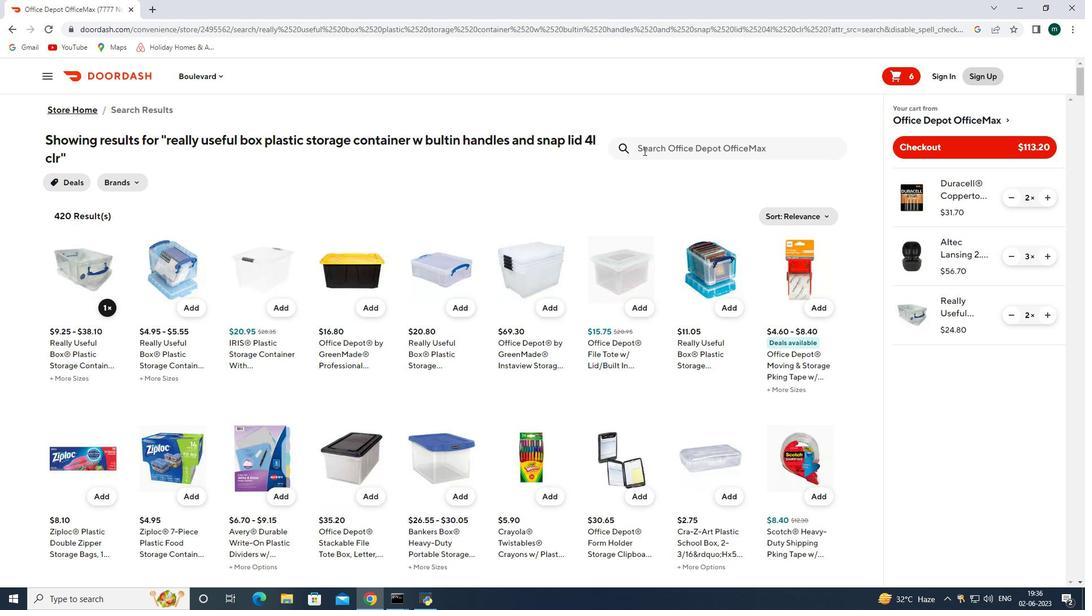 
Action: Mouse moved to (643, 150)
Screenshot: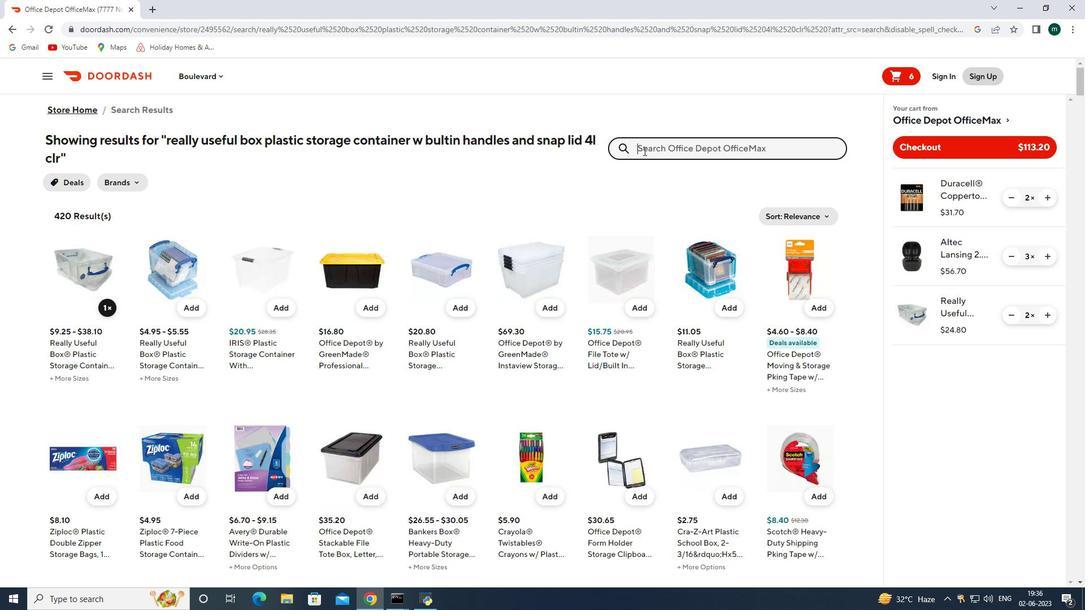 
Action: Key pressed logitech<Key.space>wireless<Key.space>full<Key.space>size<Key.space>keyboard<Key.space>blk<Key.space>ambidextrous<Key.space>optical<Key.space>mouse<Key.space><Key.enter>
Screenshot: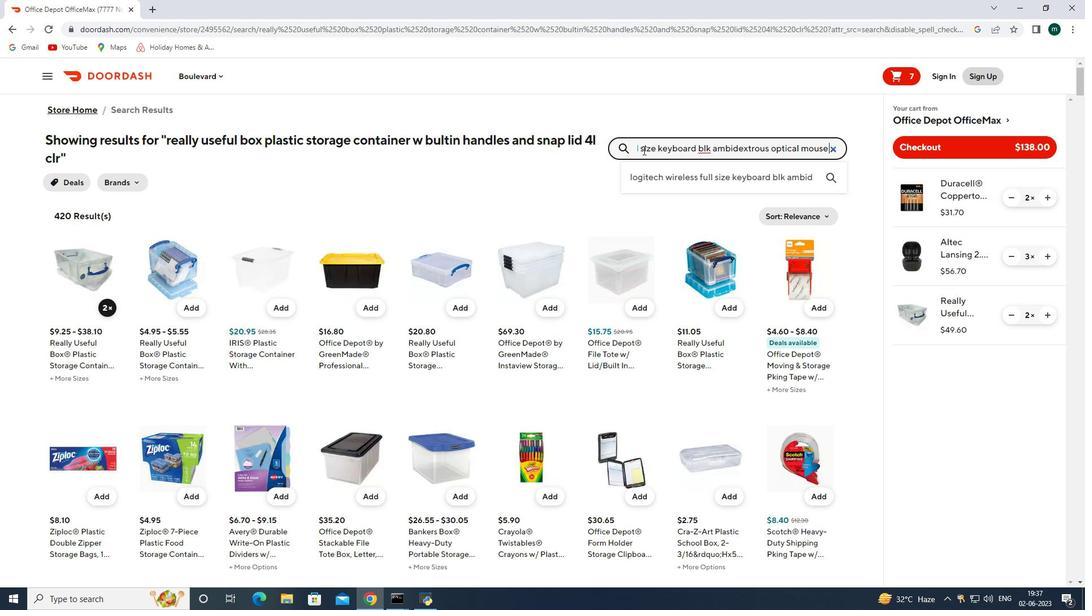 
Action: Mouse moved to (106, 291)
Screenshot: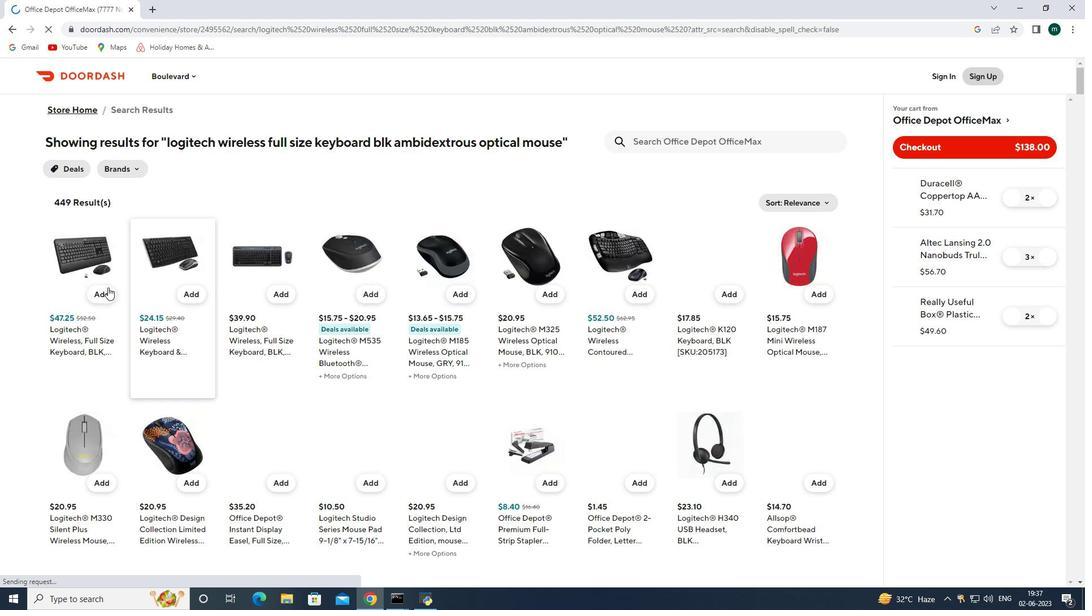 
Action: Mouse pressed left at (106, 291)
Screenshot: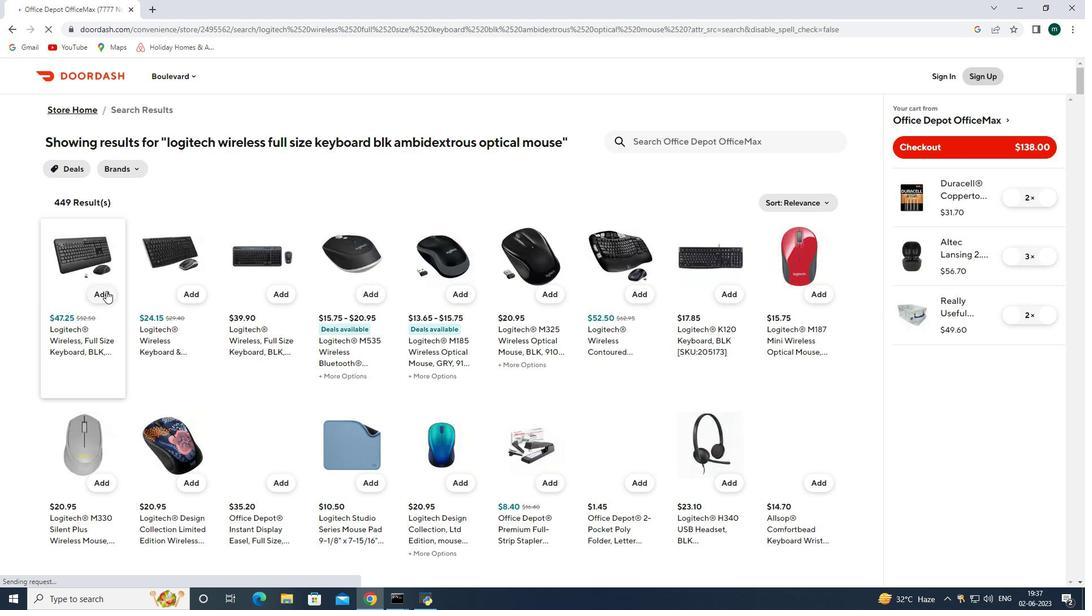 
Action: Mouse moved to (1050, 369)
Screenshot: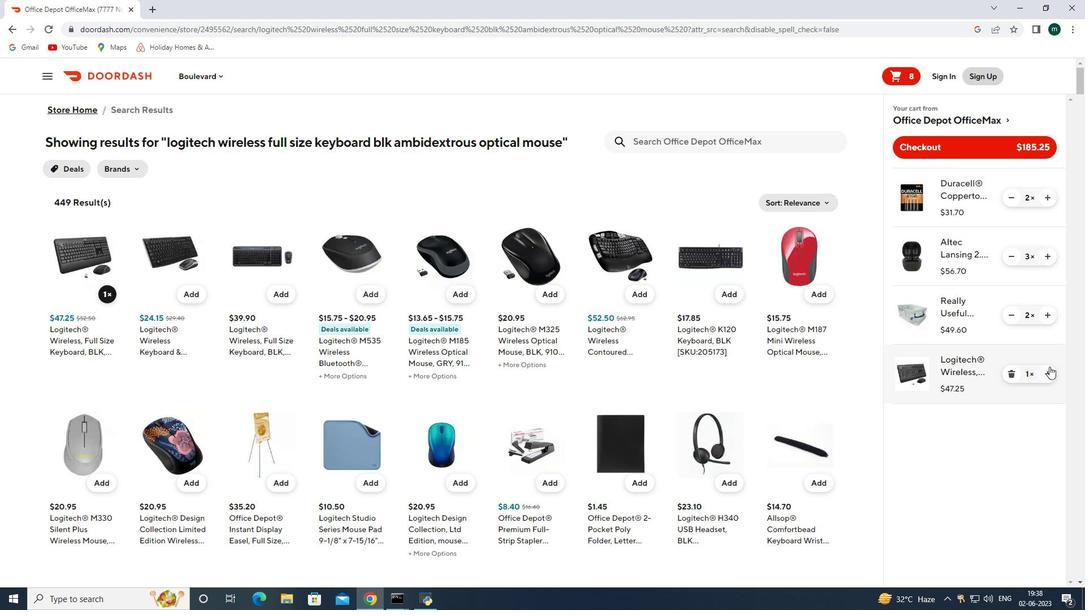 
Action: Mouse pressed left at (1050, 369)
Screenshot: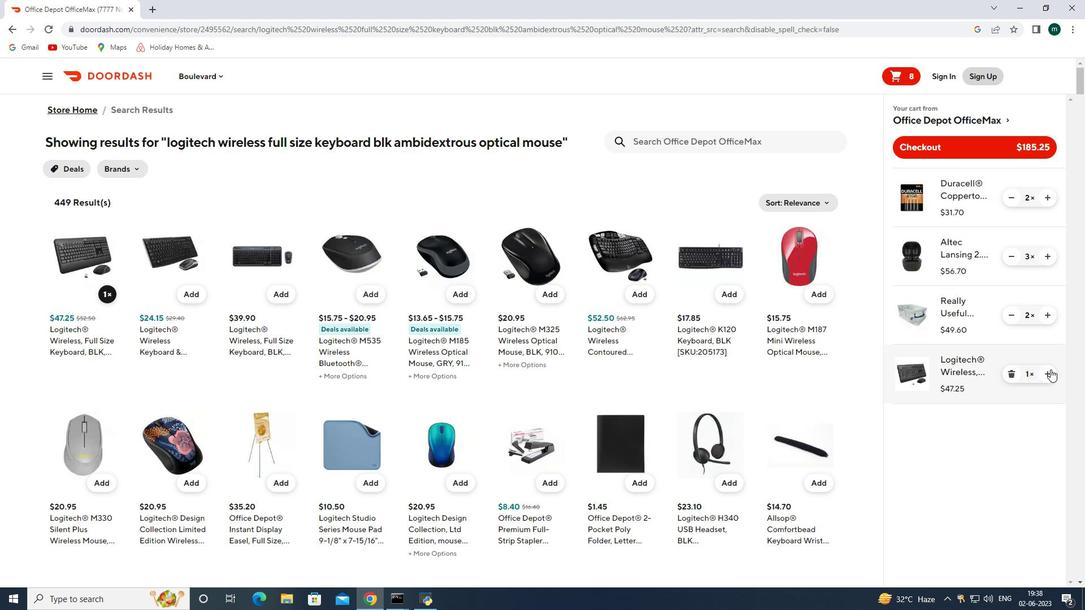 
Action: Mouse moved to (650, 133)
Screenshot: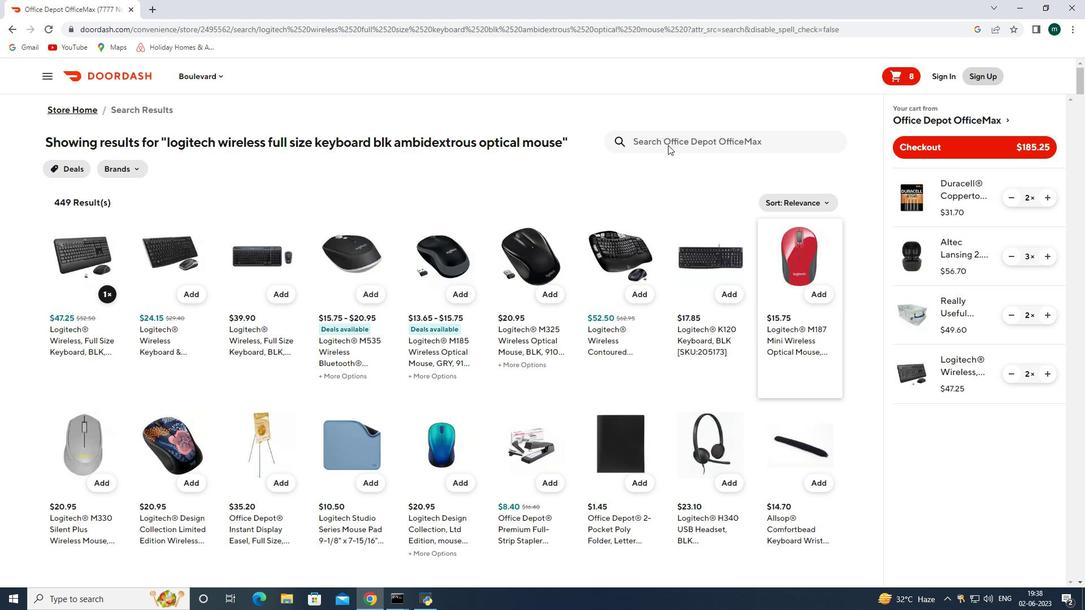 
Action: Mouse pressed left at (650, 133)
Screenshot: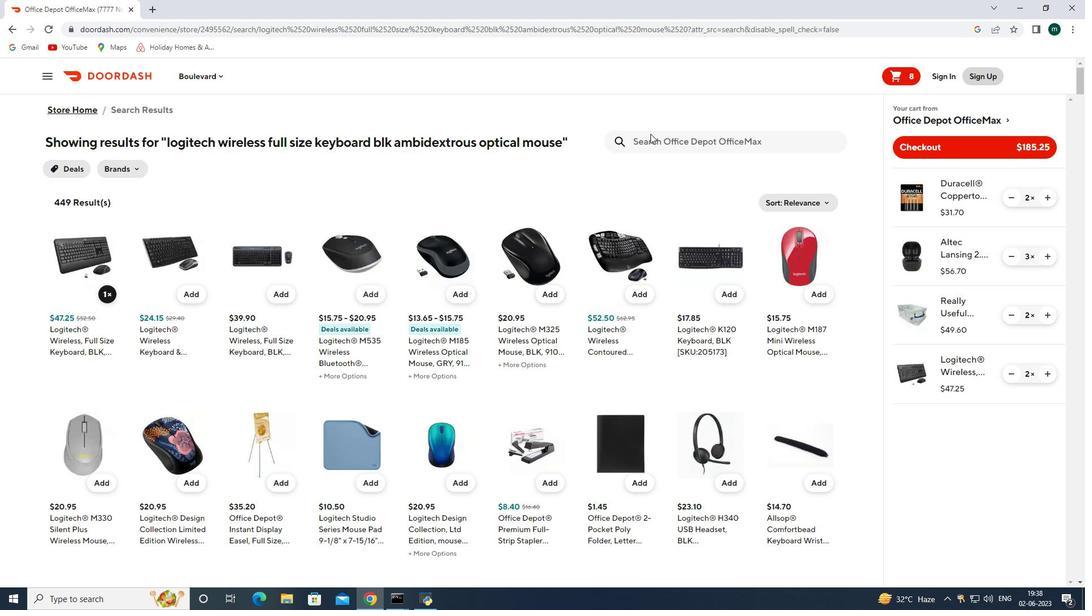 
Action: Mouse moved to (649, 140)
Screenshot: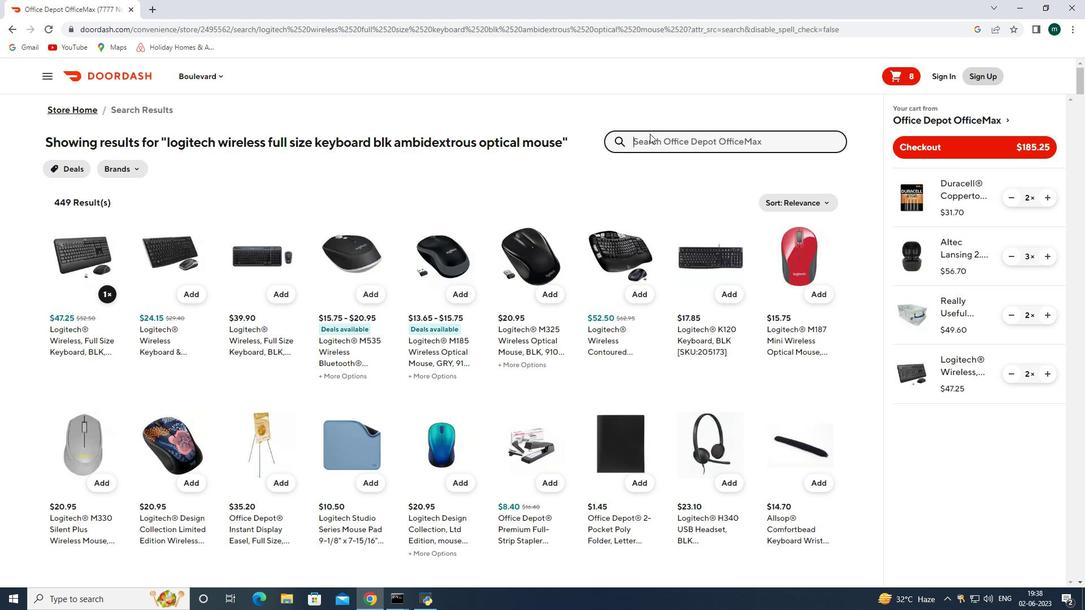
Action: Key pressed office<Key.space>depot<Key.space>purified<Key.space>water<Key.space>16.9<Key.space>oz<Key.space>case<Key.space>of<Key.space>24<Key.space><Key.enter>
Screenshot: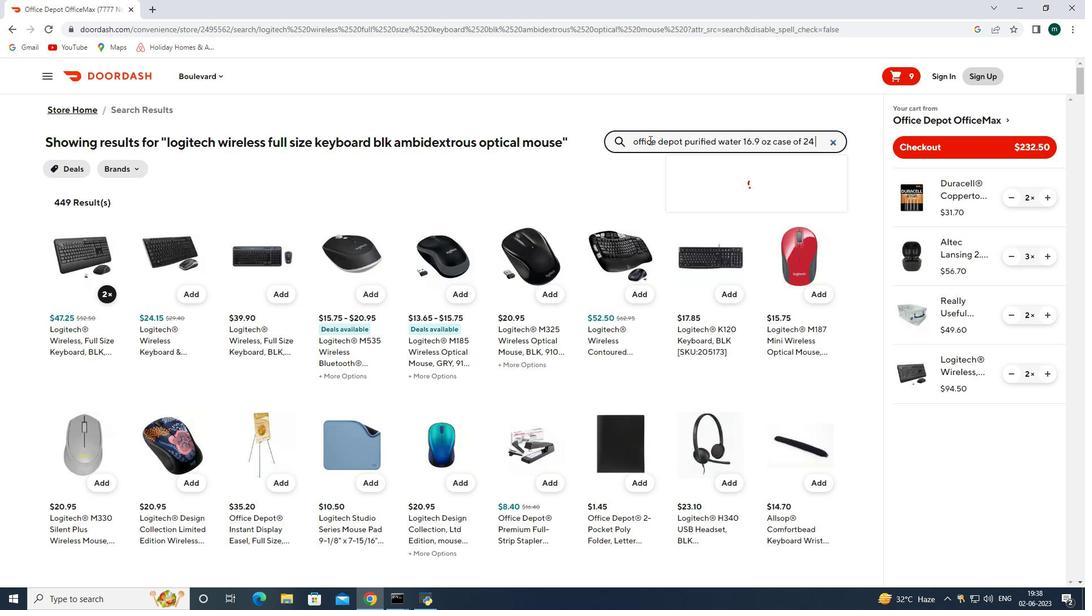 
Action: Mouse moved to (103, 297)
Screenshot: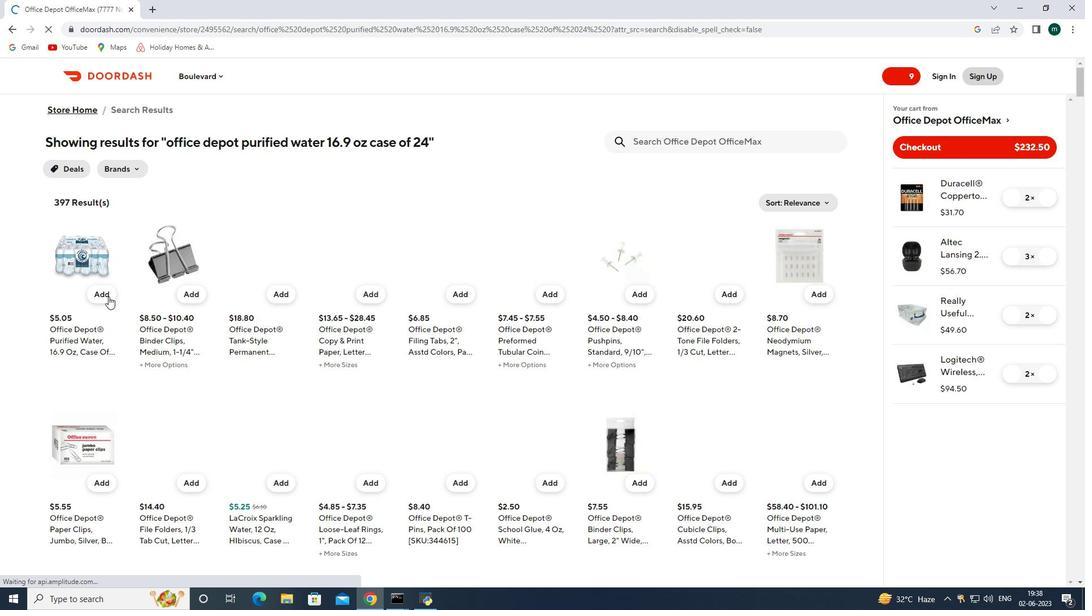 
Action: Mouse pressed left at (103, 297)
Screenshot: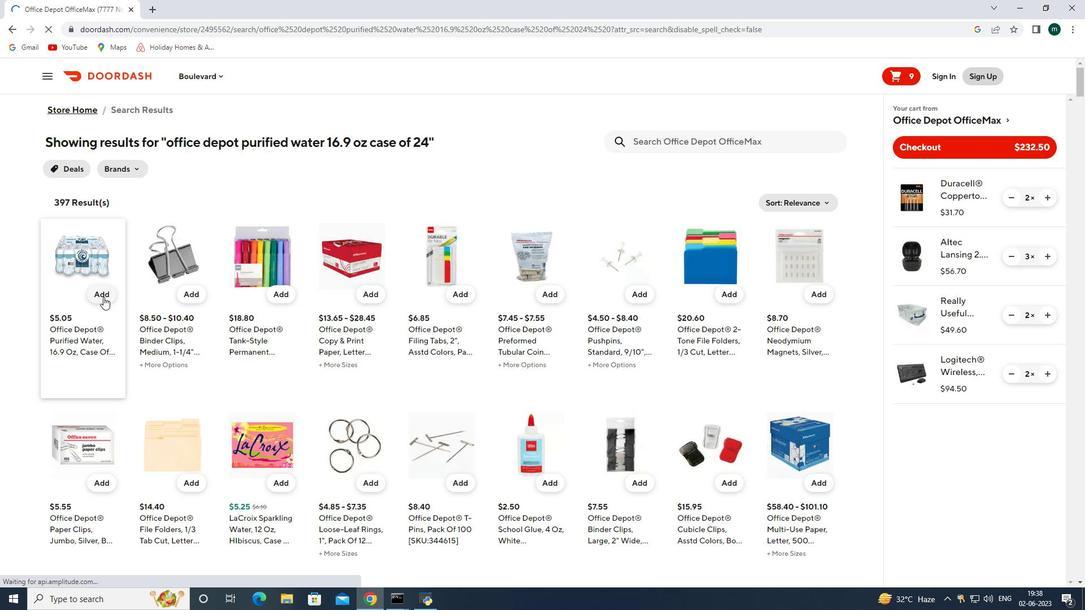 
Action: Mouse moved to (932, 142)
Screenshot: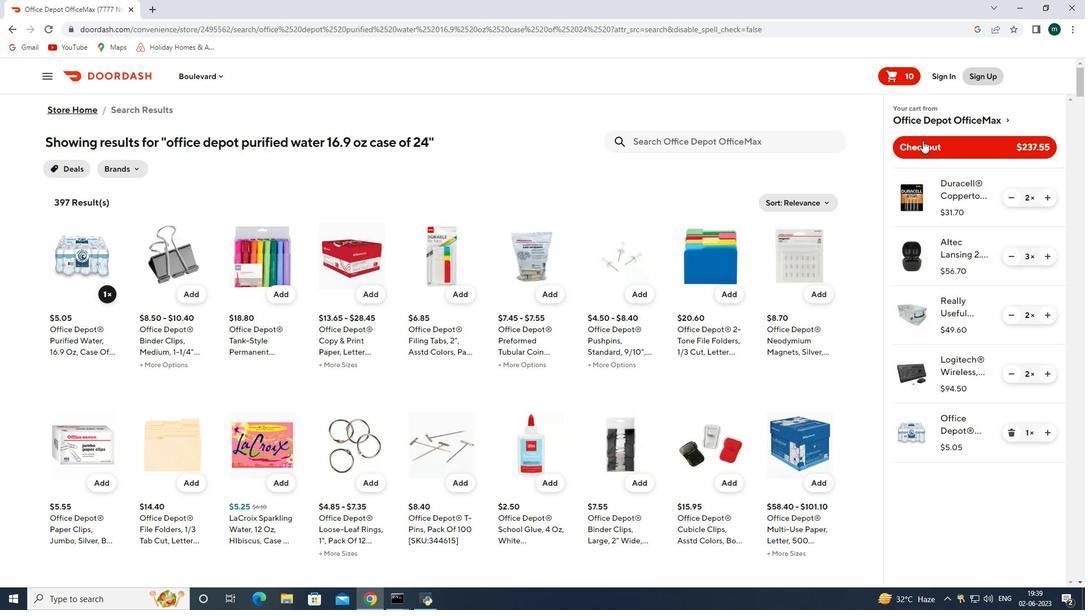 
Action: Mouse pressed left at (932, 142)
Screenshot: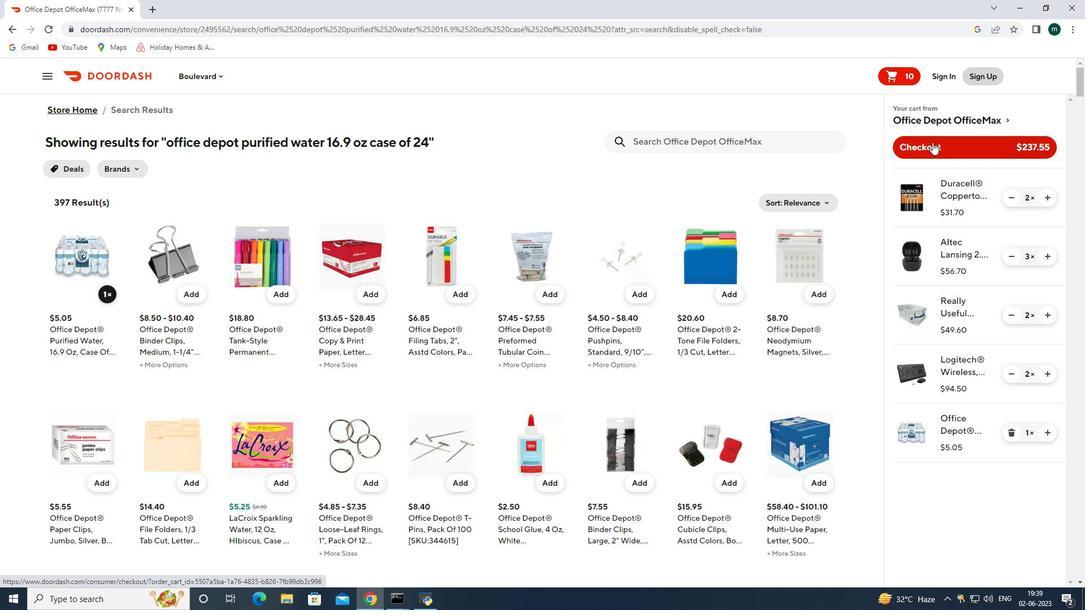 
